 Task: Check the percentage active listings of gas furnace in the last 1 year.
Action: Mouse moved to (1035, 229)
Screenshot: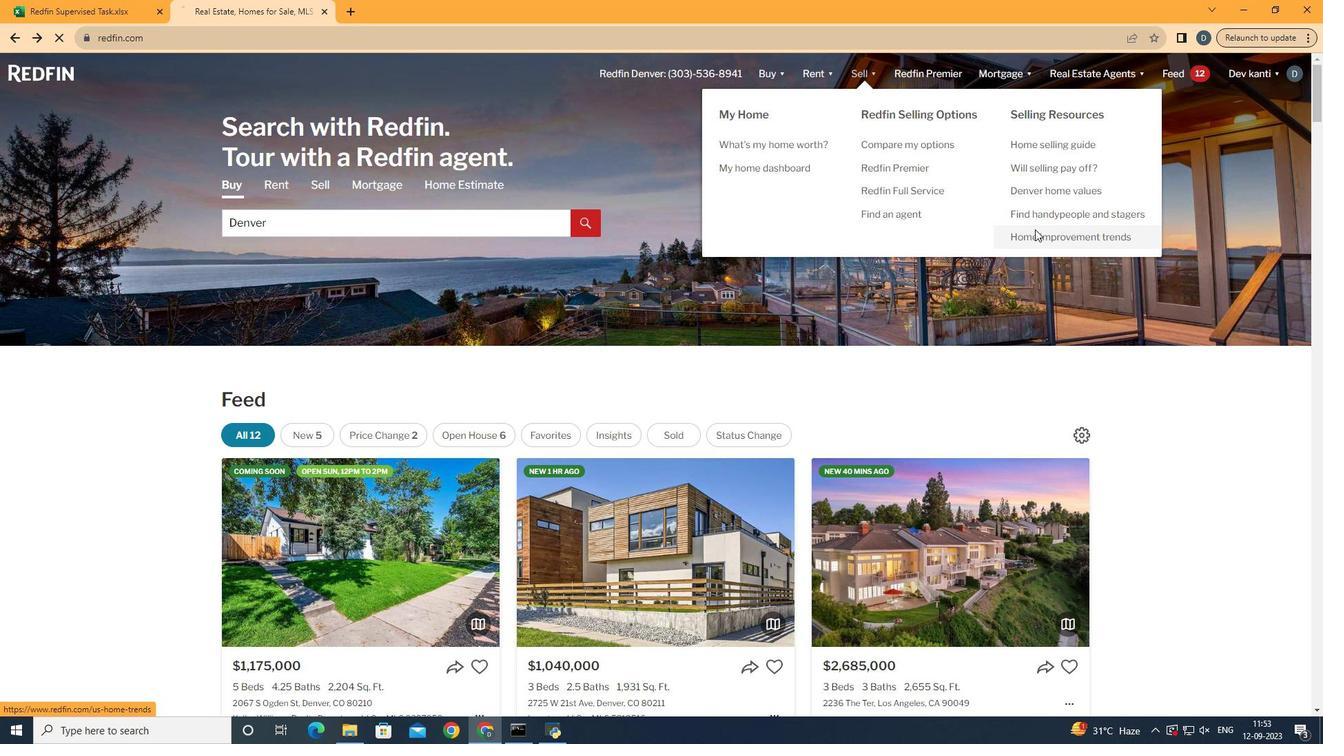 
Action: Mouse pressed left at (1035, 229)
Screenshot: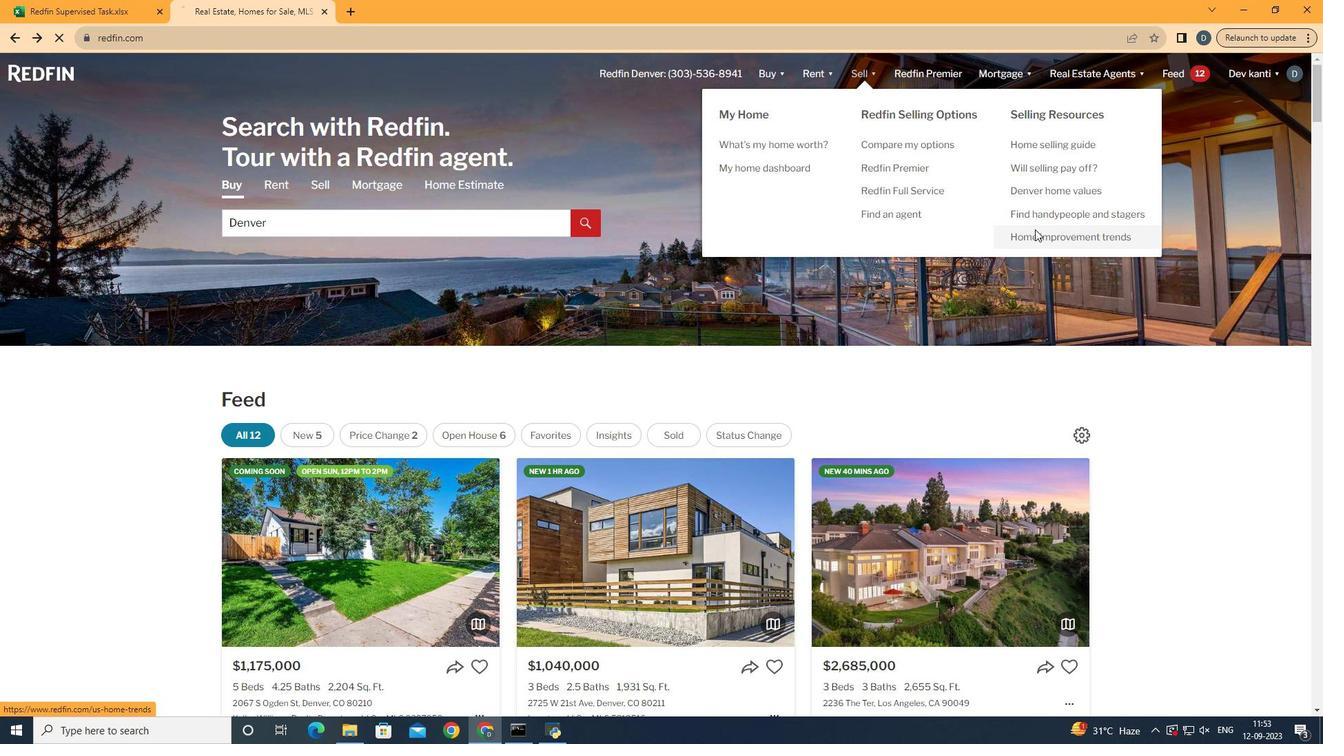 
Action: Mouse moved to (337, 266)
Screenshot: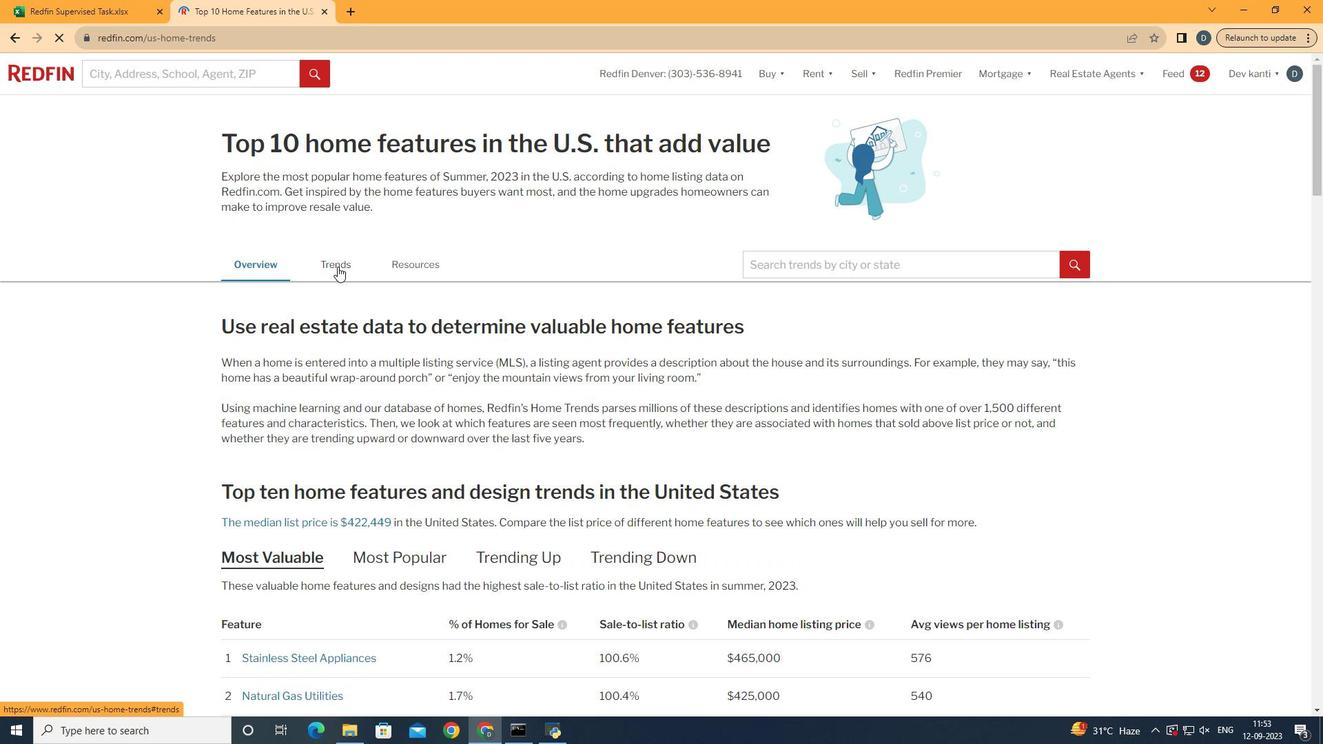 
Action: Mouse pressed left at (337, 266)
Screenshot: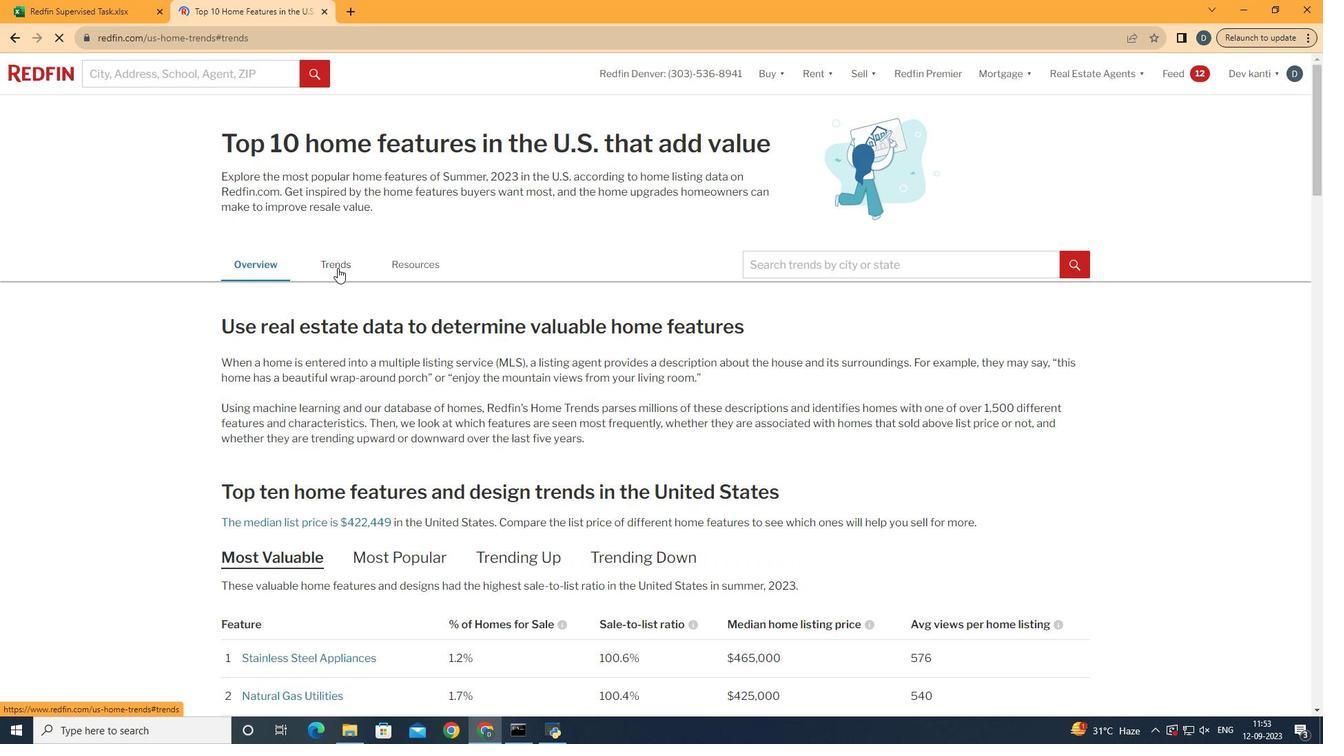
Action: Mouse moved to (561, 417)
Screenshot: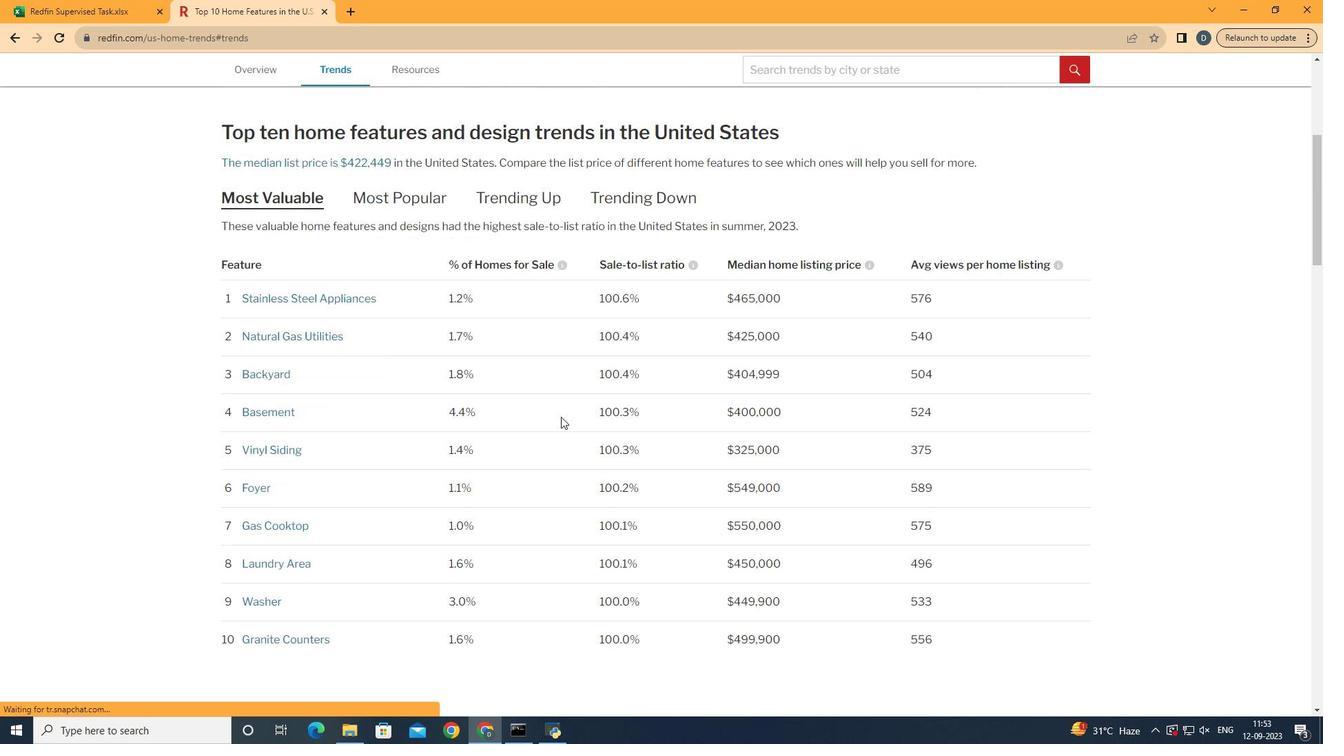 
Action: Mouse scrolled (561, 416) with delta (0, 0)
Screenshot: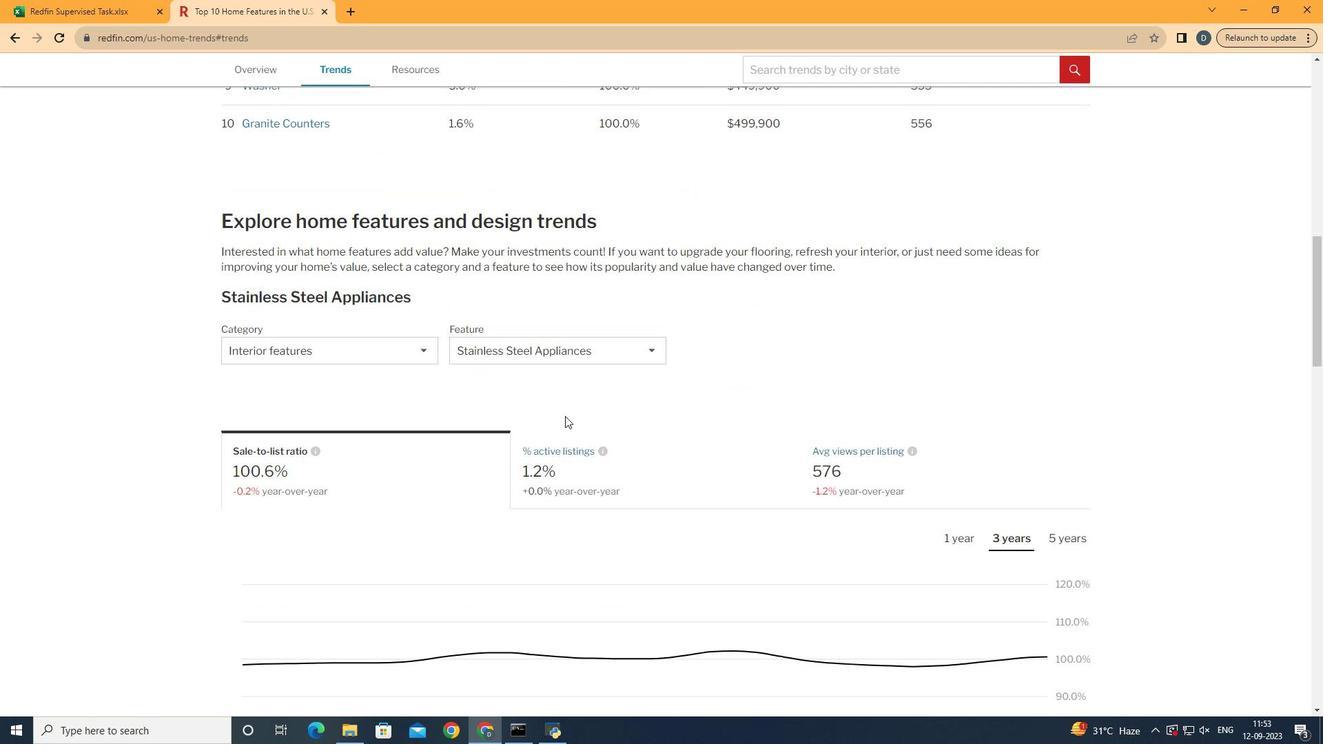 
Action: Mouse scrolled (561, 416) with delta (0, 0)
Screenshot: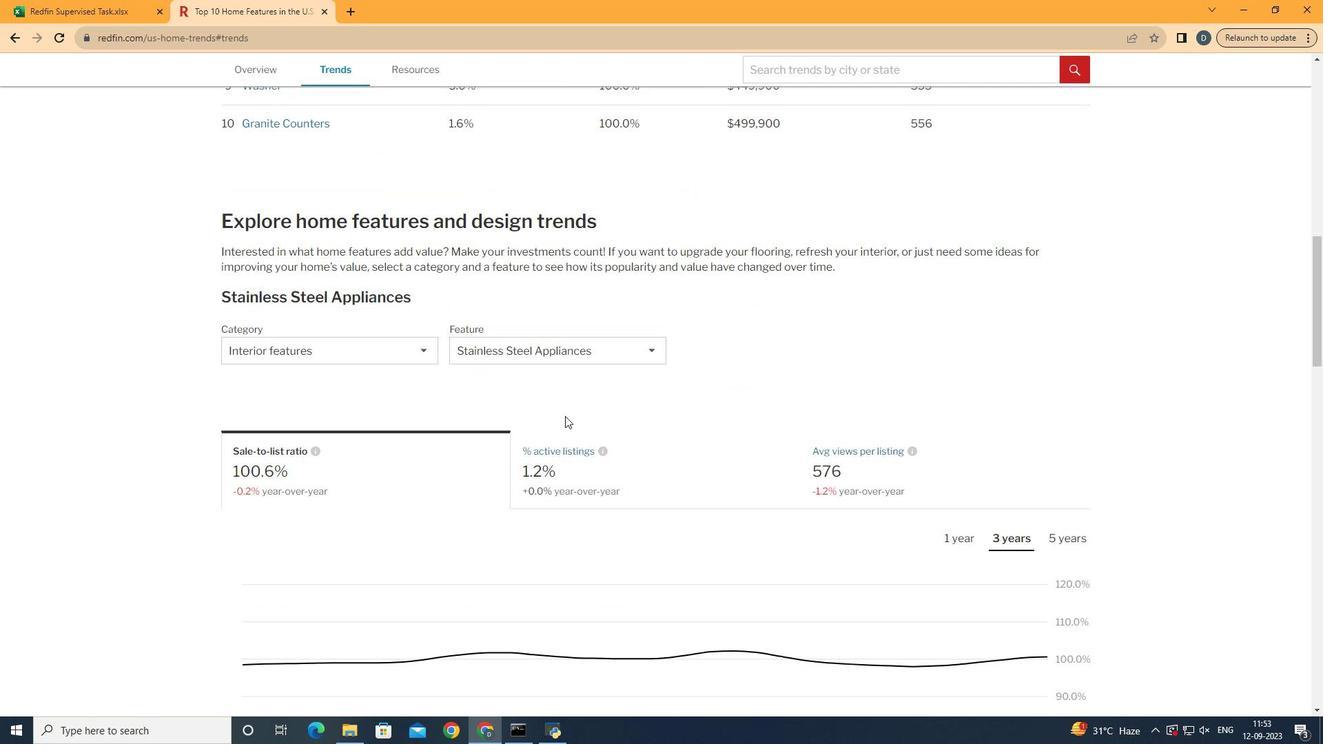 
Action: Mouse scrolled (561, 416) with delta (0, 0)
Screenshot: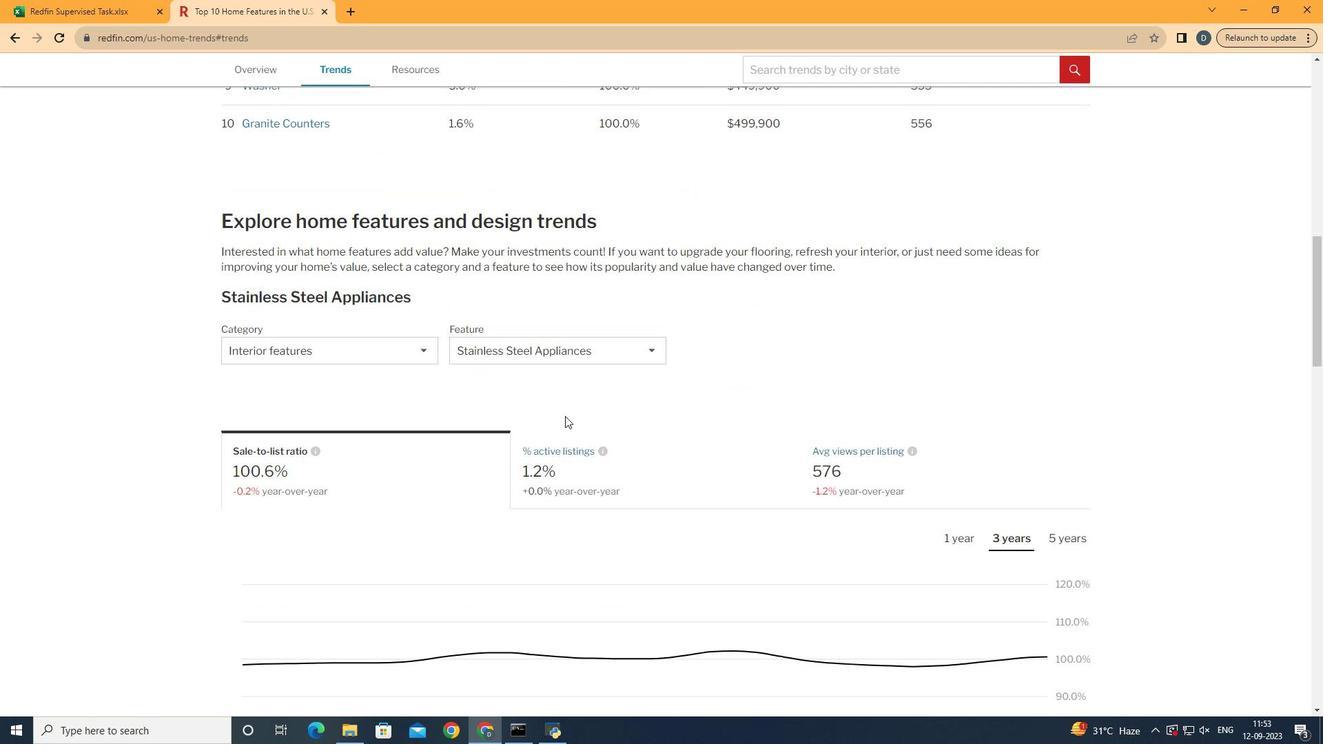 
Action: Mouse scrolled (561, 416) with delta (0, 0)
Screenshot: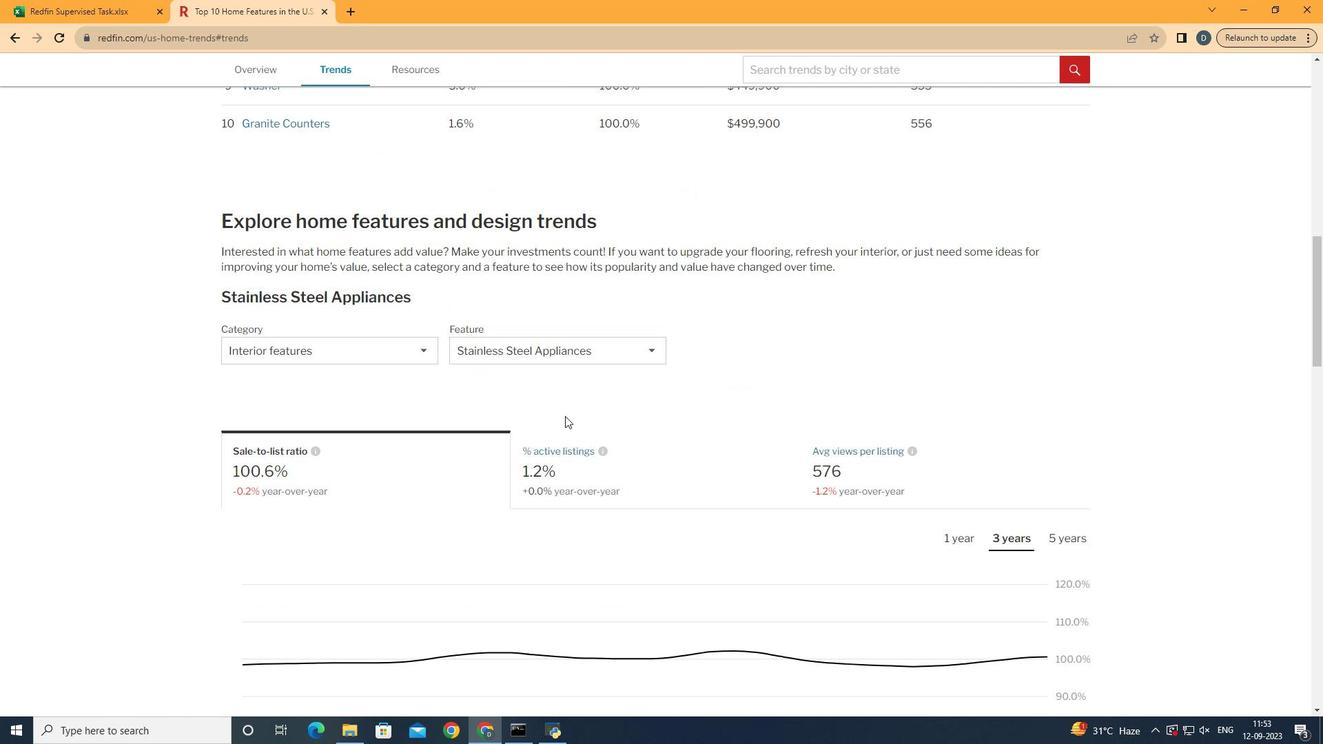 
Action: Mouse scrolled (561, 416) with delta (0, 0)
Screenshot: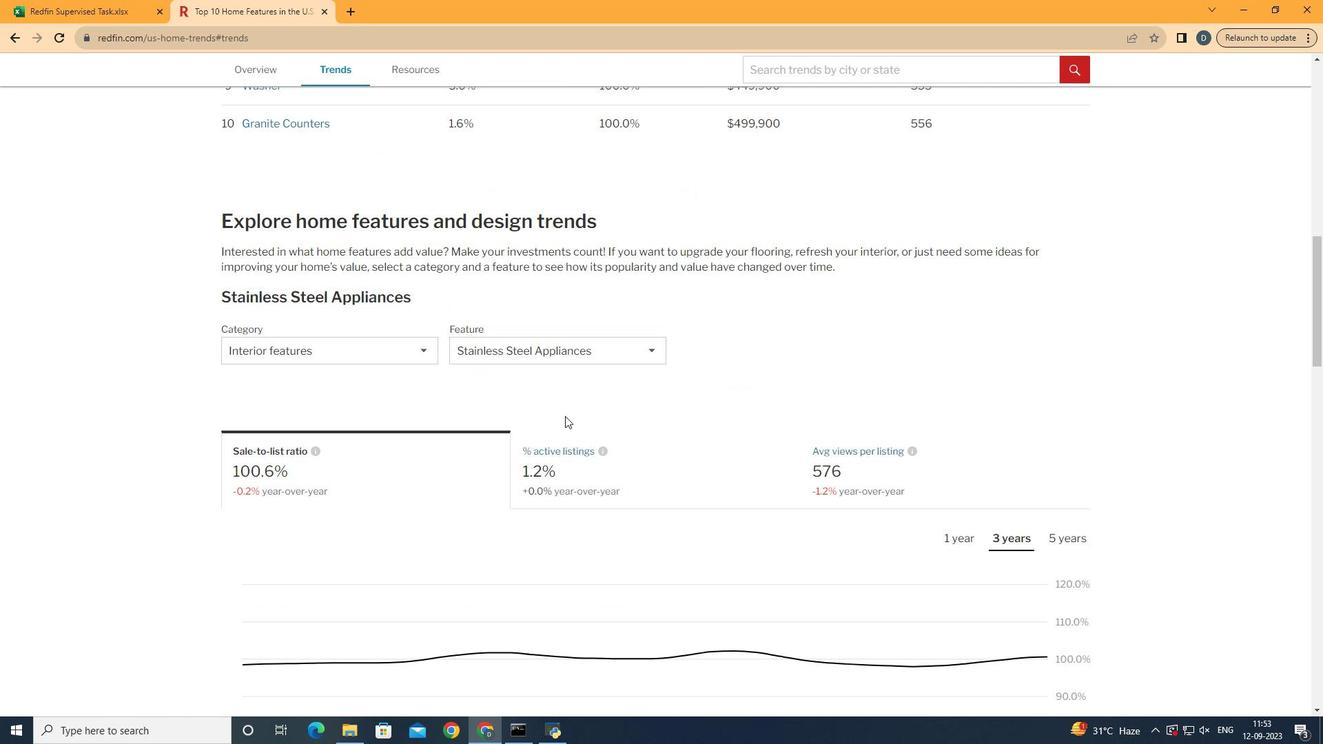 
Action: Mouse moved to (561, 417)
Screenshot: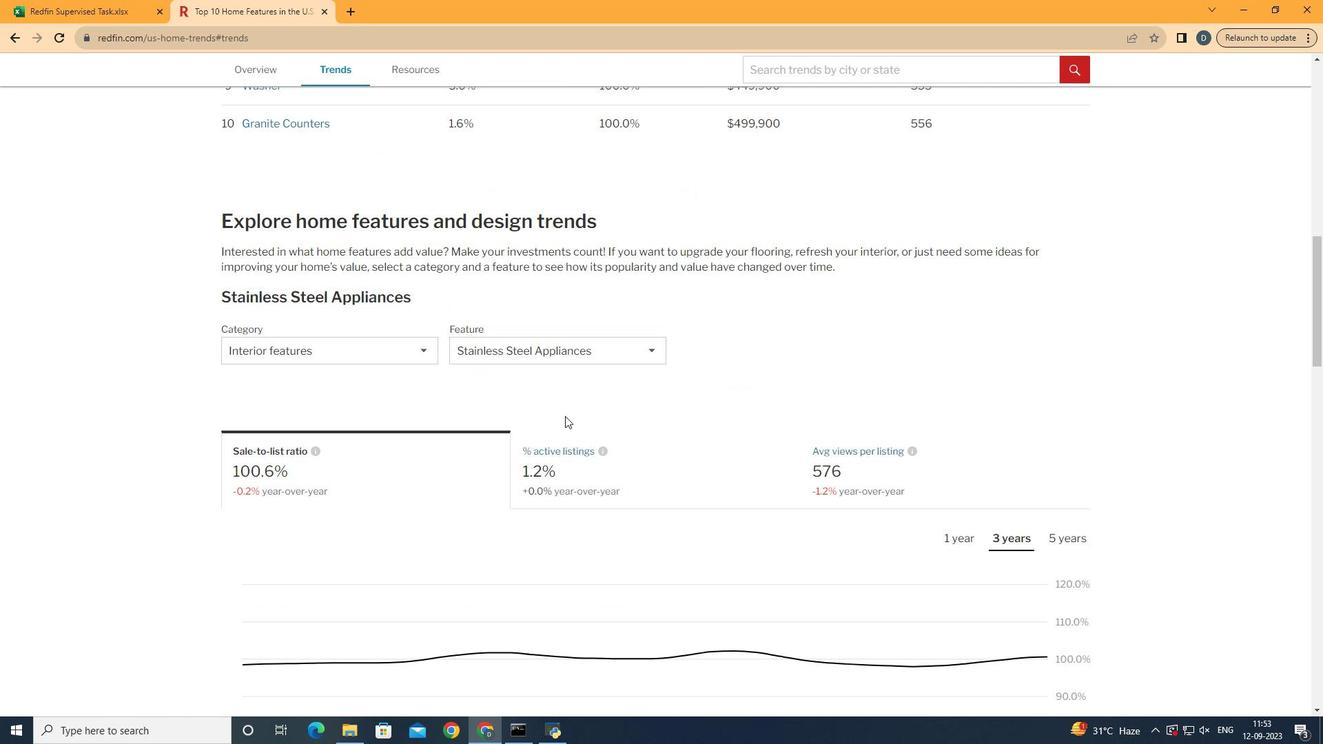 
Action: Mouse scrolled (561, 416) with delta (0, 0)
Screenshot: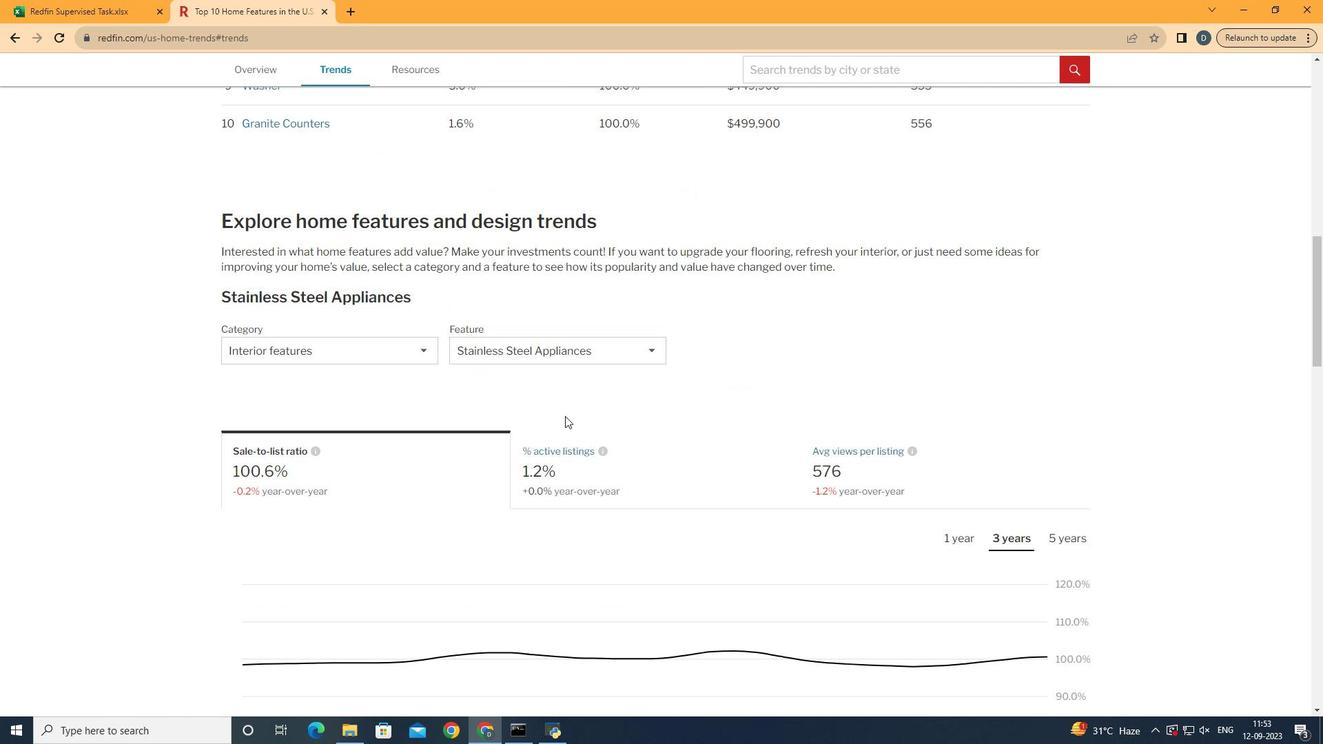 
Action: Mouse moved to (563, 417)
Screenshot: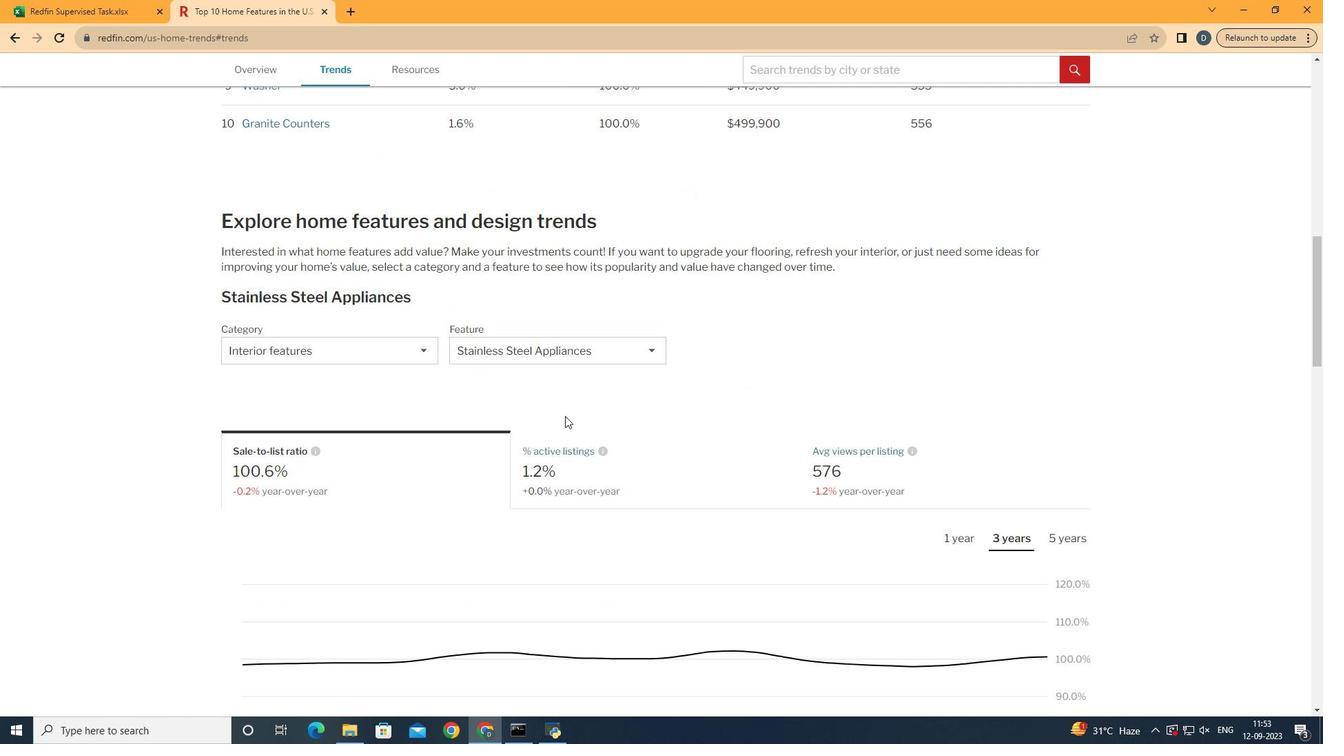 
Action: Mouse scrolled (563, 416) with delta (0, 0)
Screenshot: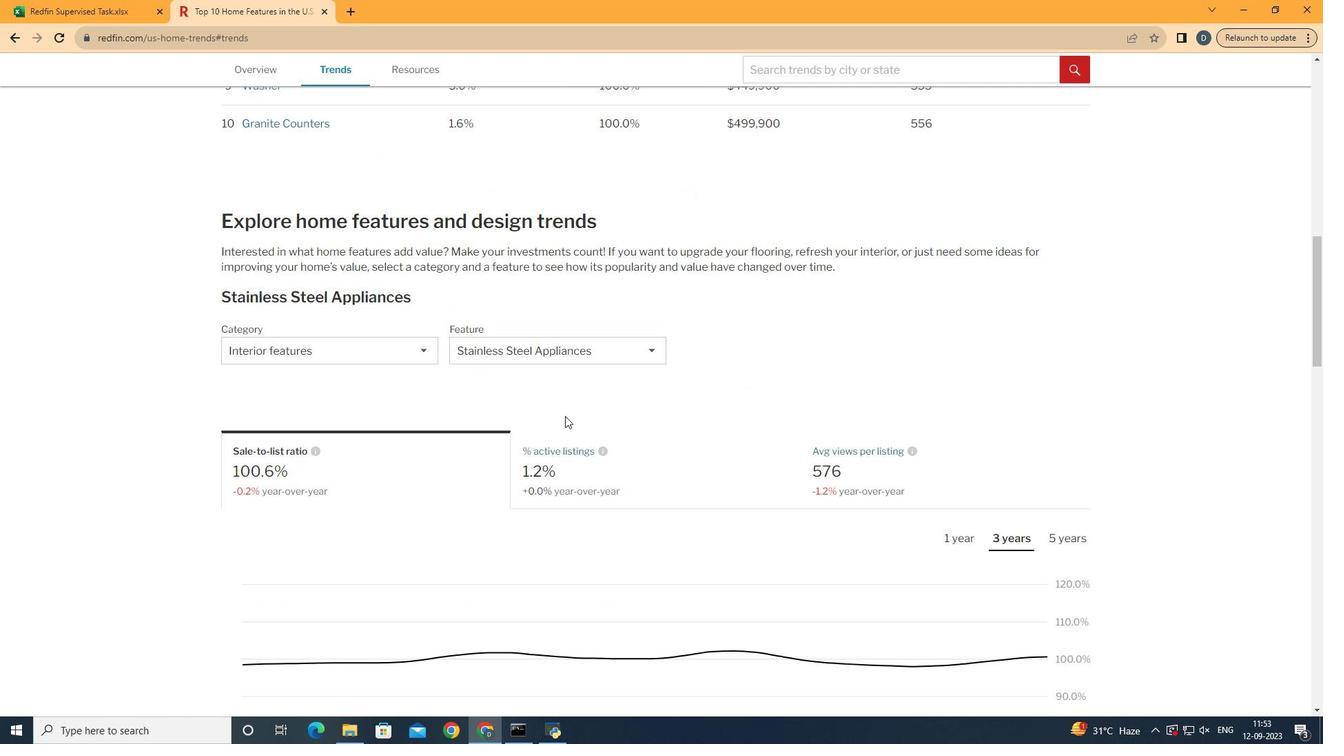 
Action: Mouse moved to (565, 416)
Screenshot: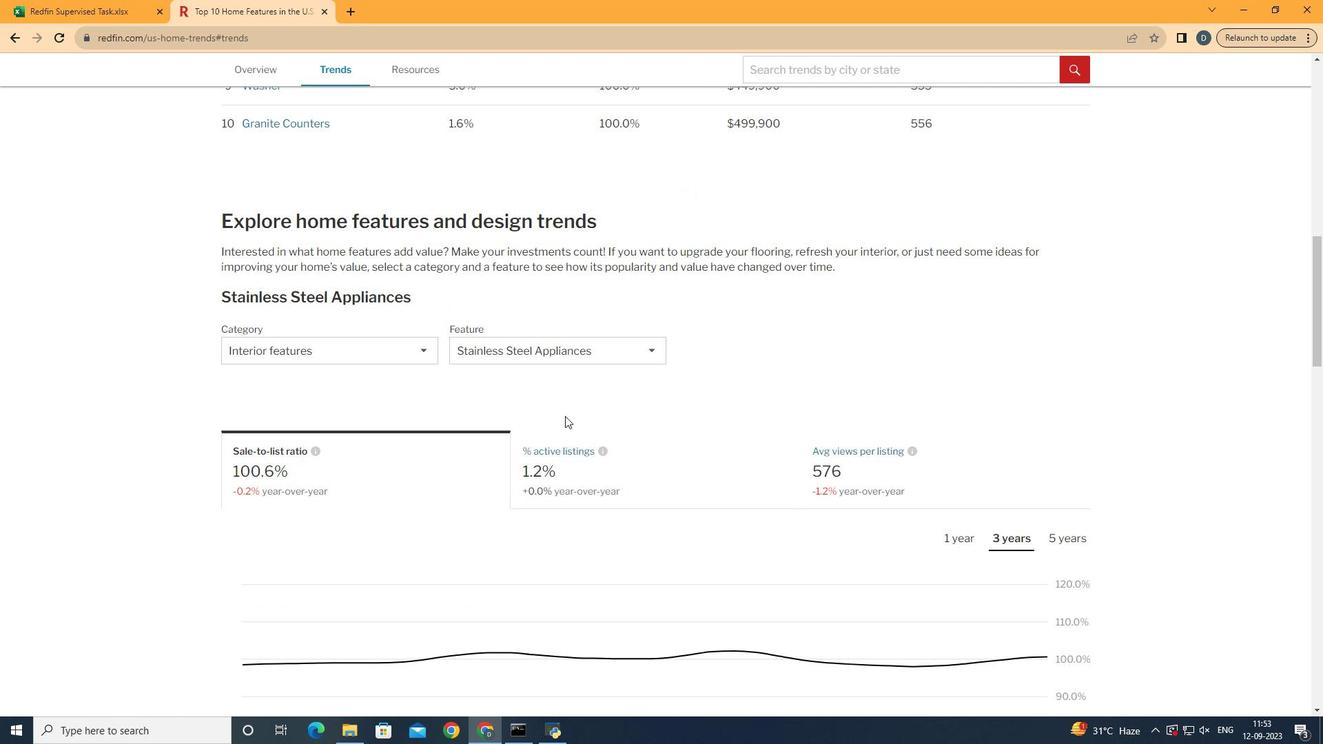 
Action: Mouse scrolled (565, 415) with delta (0, 0)
Screenshot: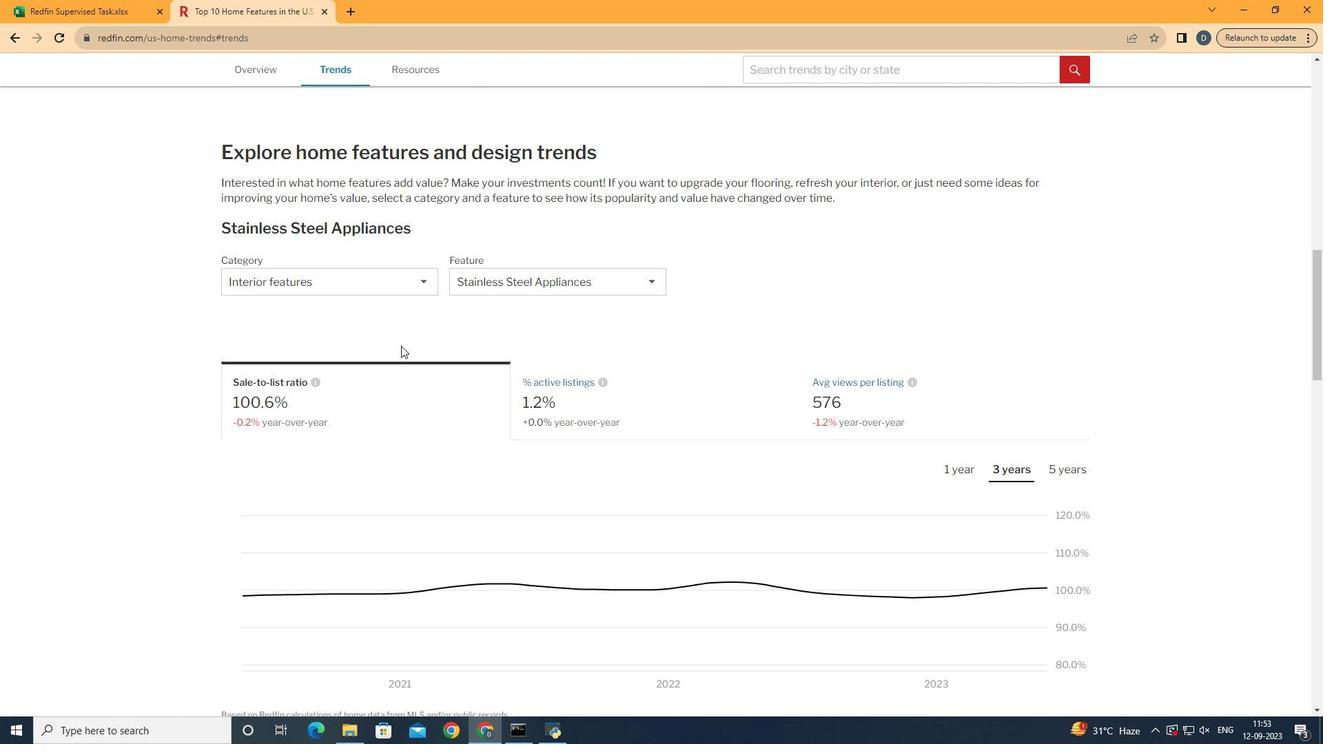 
Action: Mouse moved to (366, 270)
Screenshot: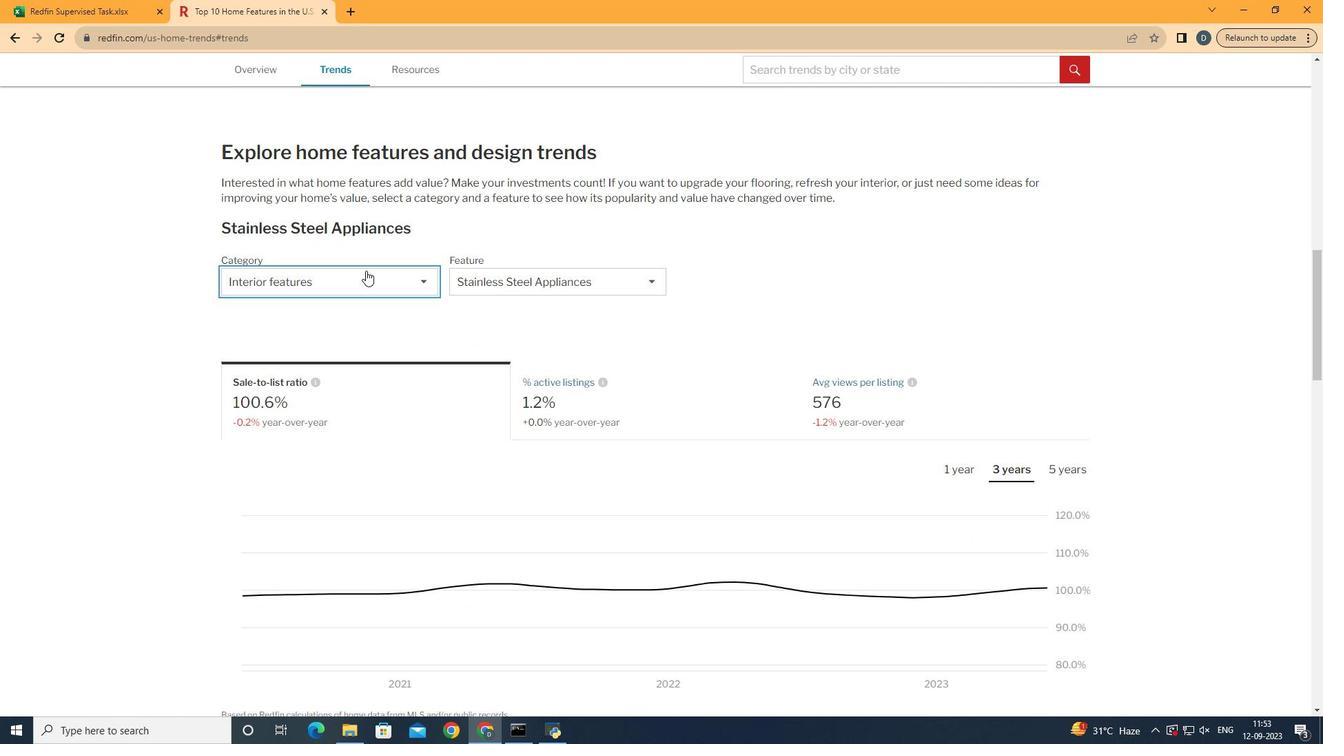 
Action: Mouse pressed left at (366, 270)
Screenshot: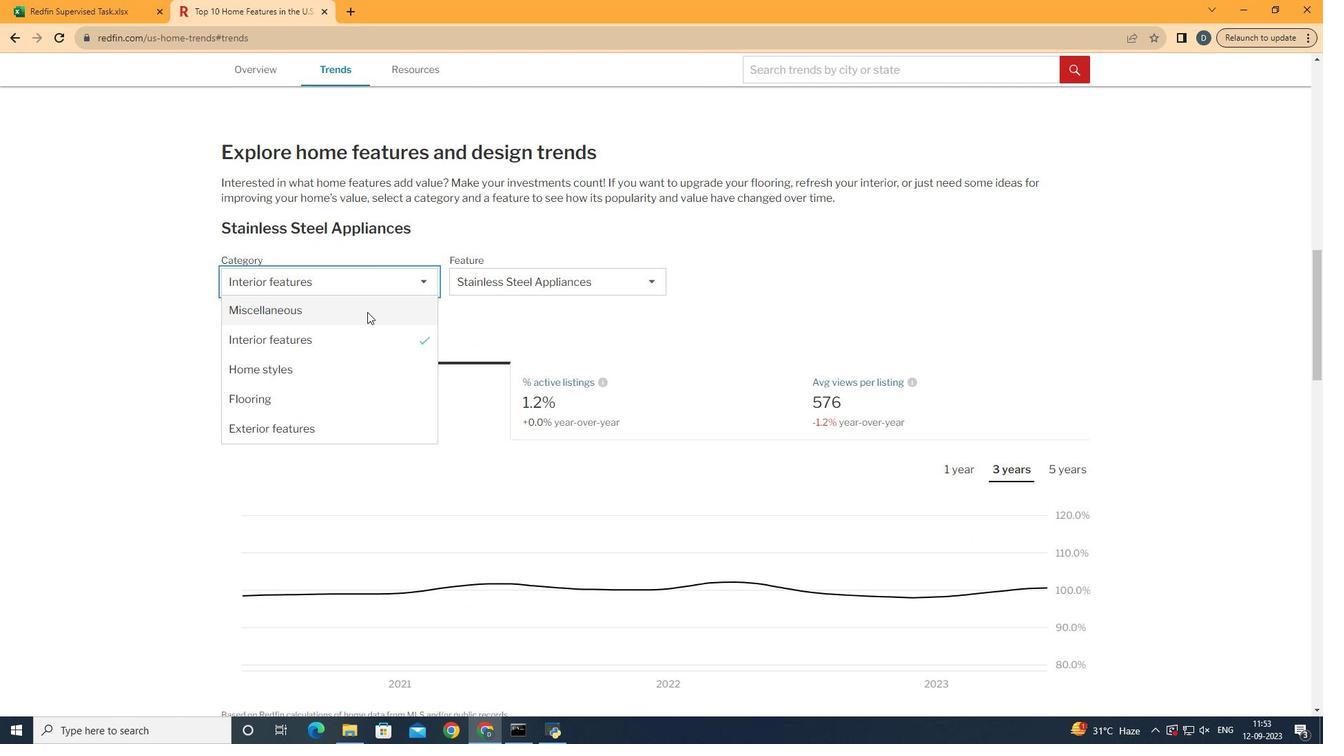 
Action: Mouse moved to (368, 327)
Screenshot: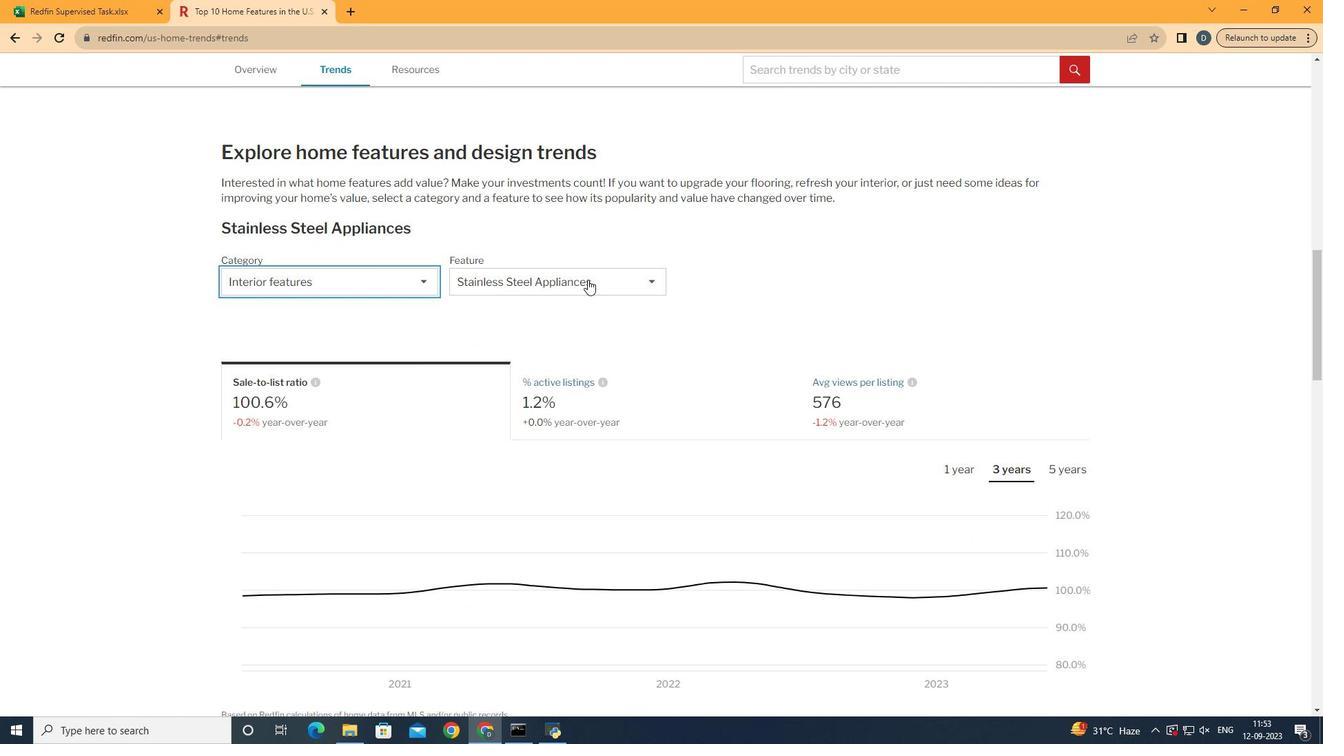 
Action: Mouse pressed left at (368, 327)
Screenshot: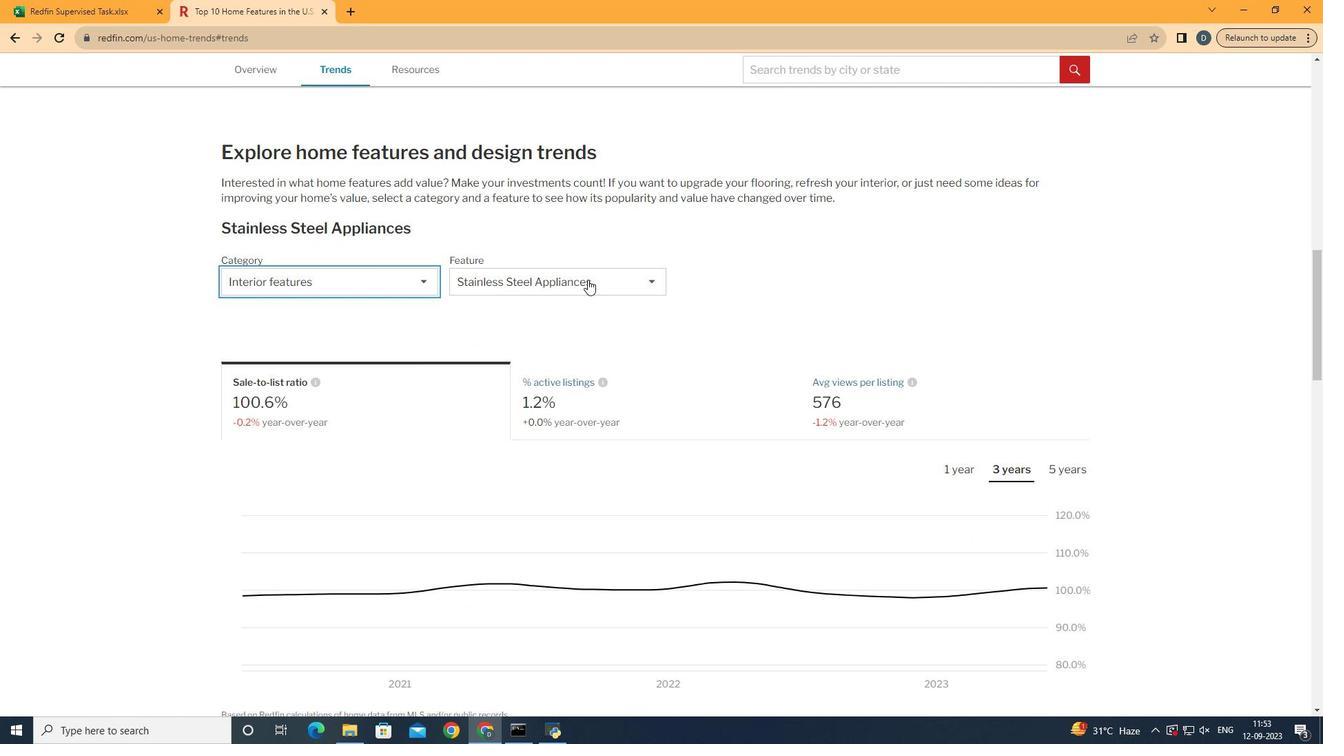 
Action: Mouse moved to (601, 277)
Screenshot: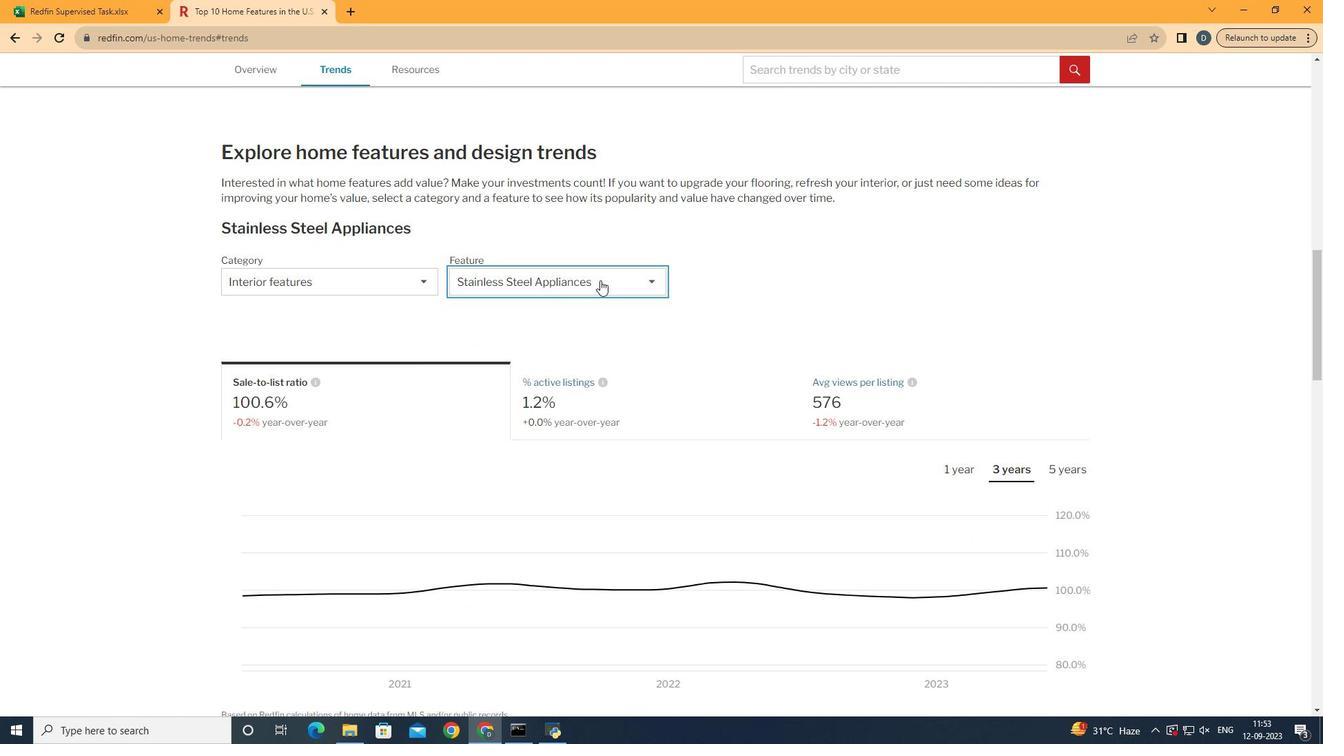 
Action: Mouse pressed left at (601, 277)
Screenshot: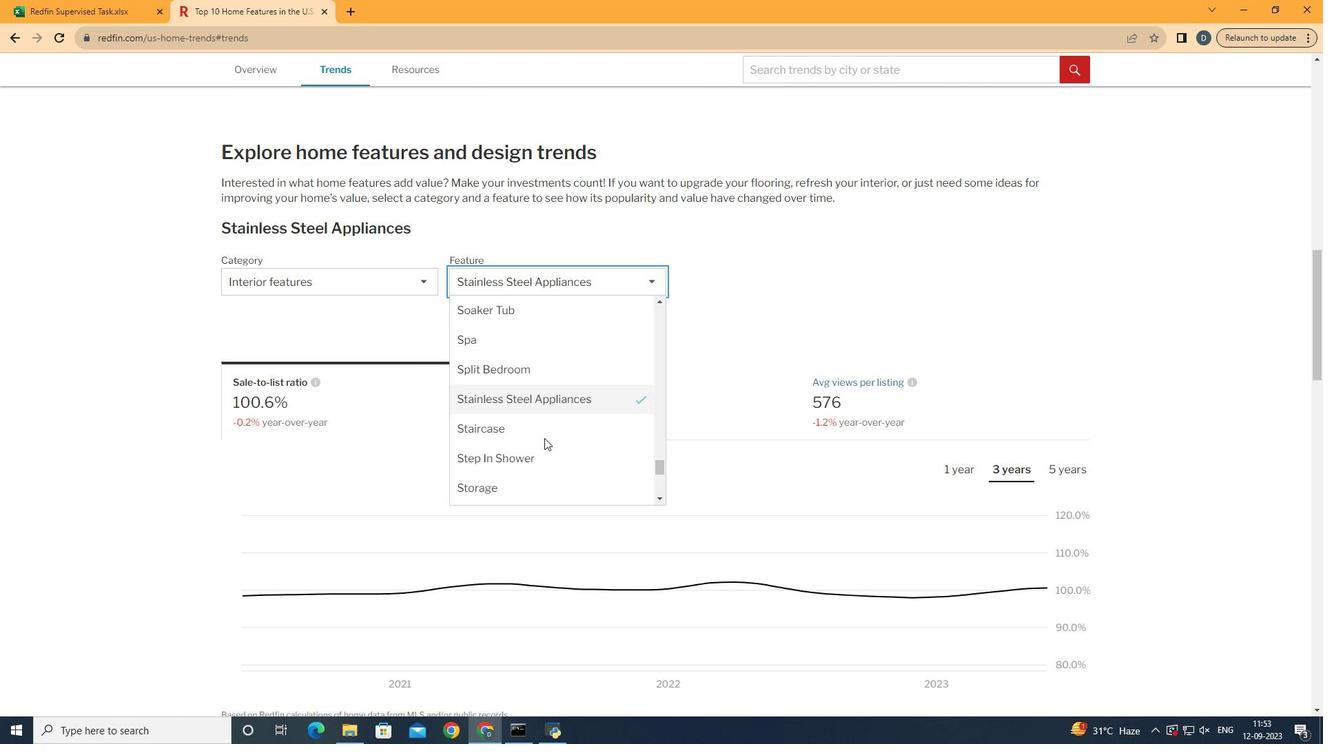 
Action: Mouse moved to (550, 447)
Screenshot: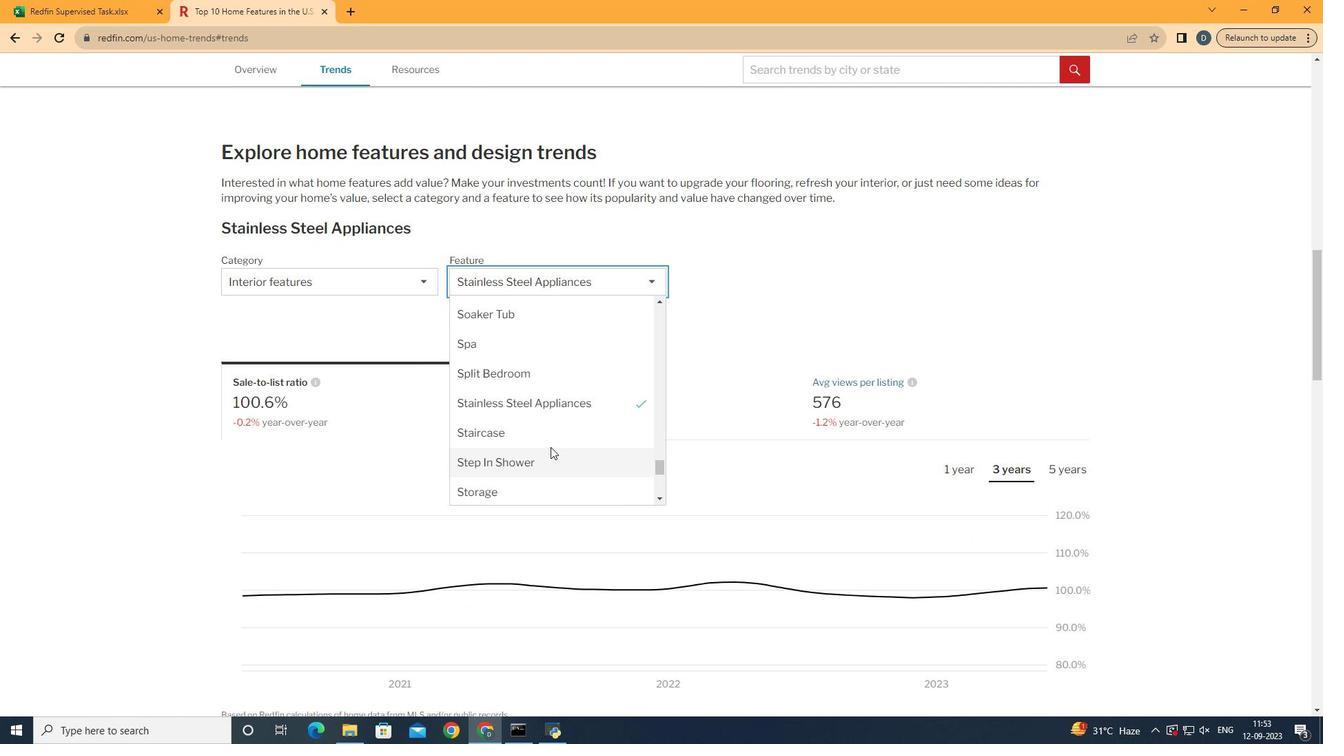 
Action: Mouse scrolled (550, 448) with delta (0, 0)
Screenshot: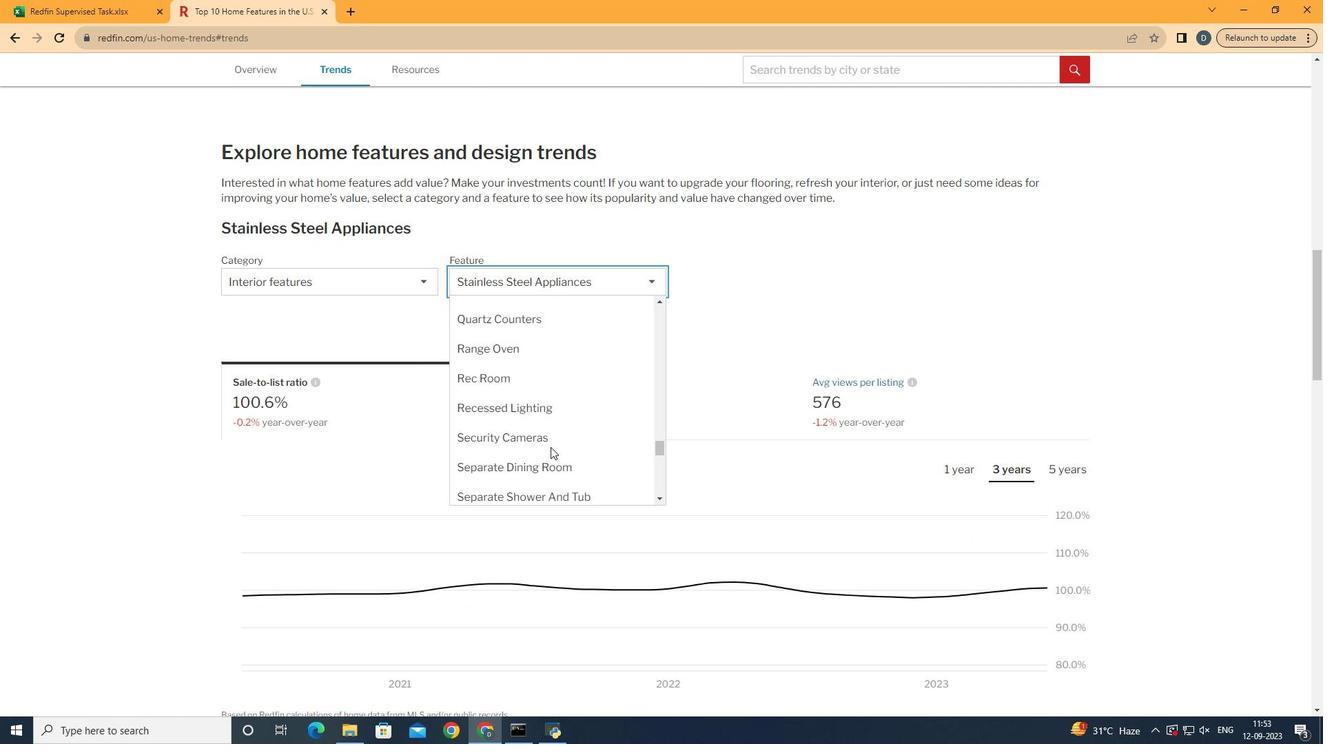 
Action: Mouse scrolled (550, 448) with delta (0, 0)
Screenshot: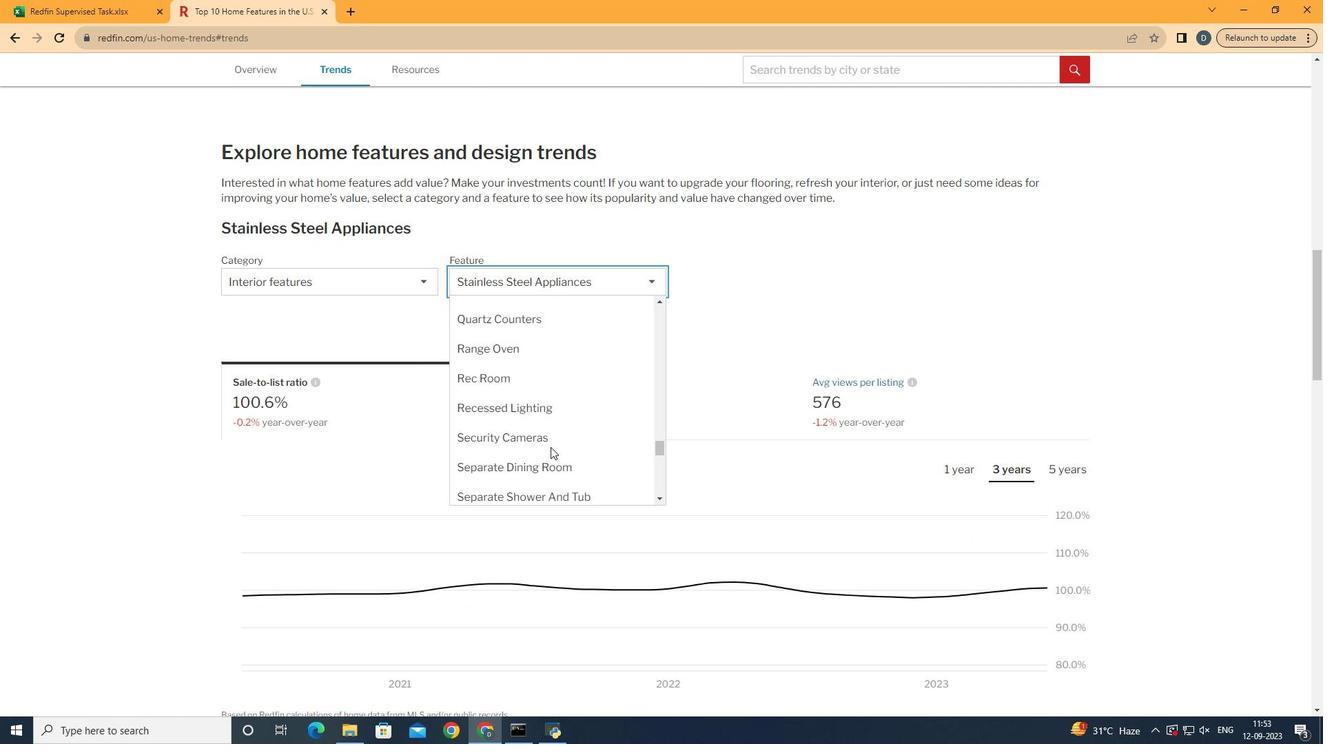 
Action: Mouse scrolled (550, 448) with delta (0, 0)
Screenshot: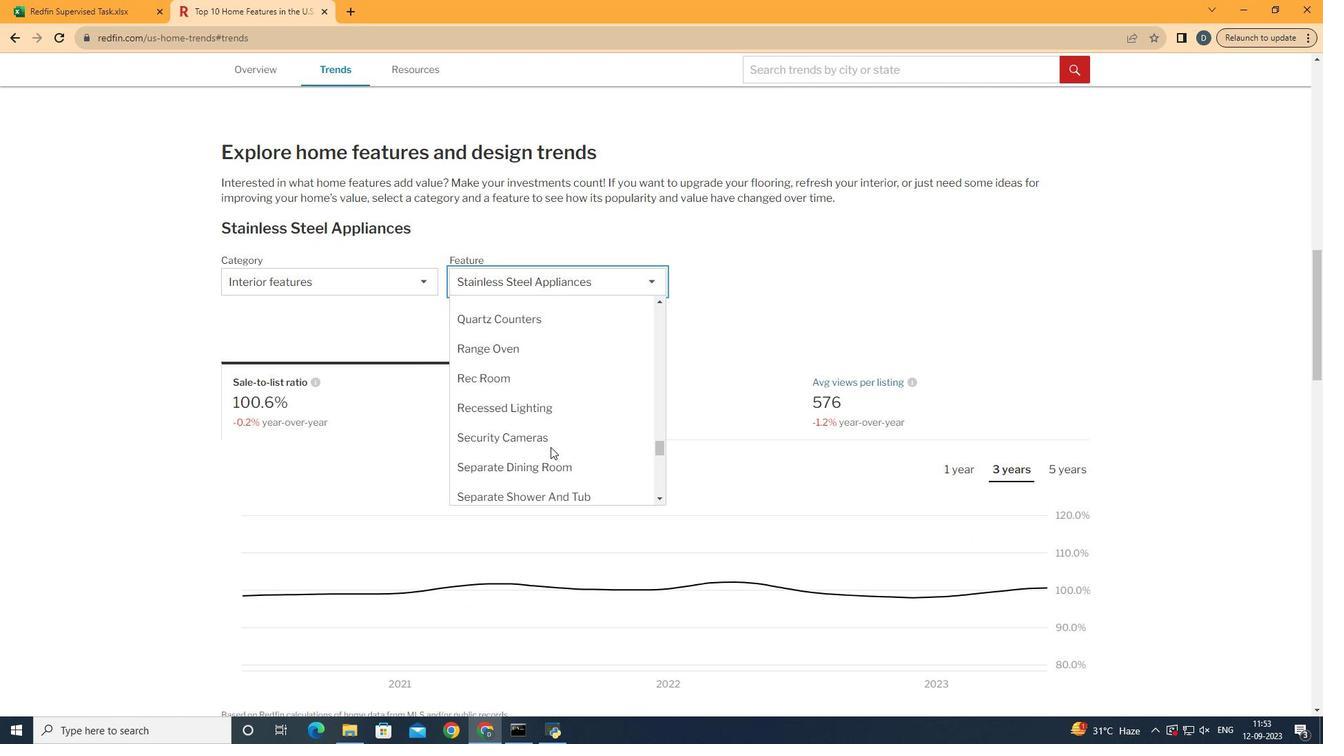 
Action: Mouse scrolled (550, 448) with delta (0, 0)
Screenshot: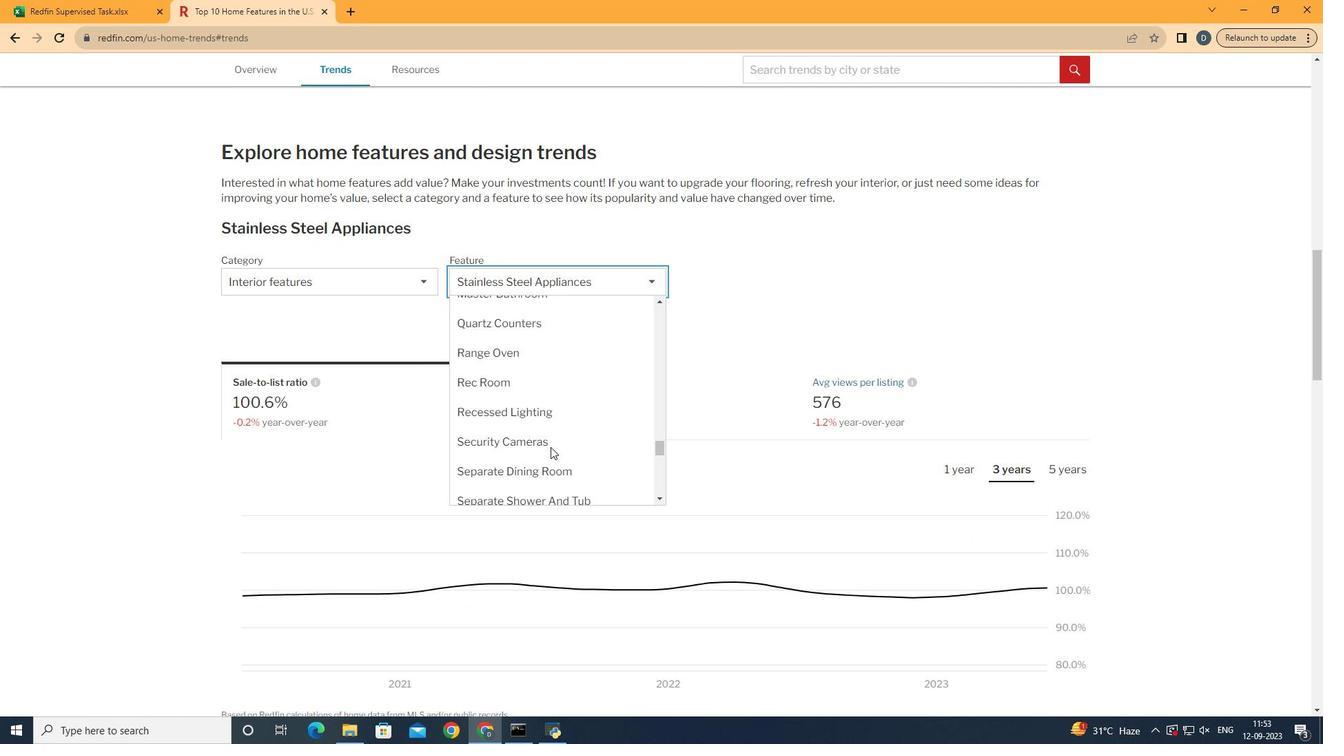 
Action: Mouse scrolled (550, 448) with delta (0, 0)
Screenshot: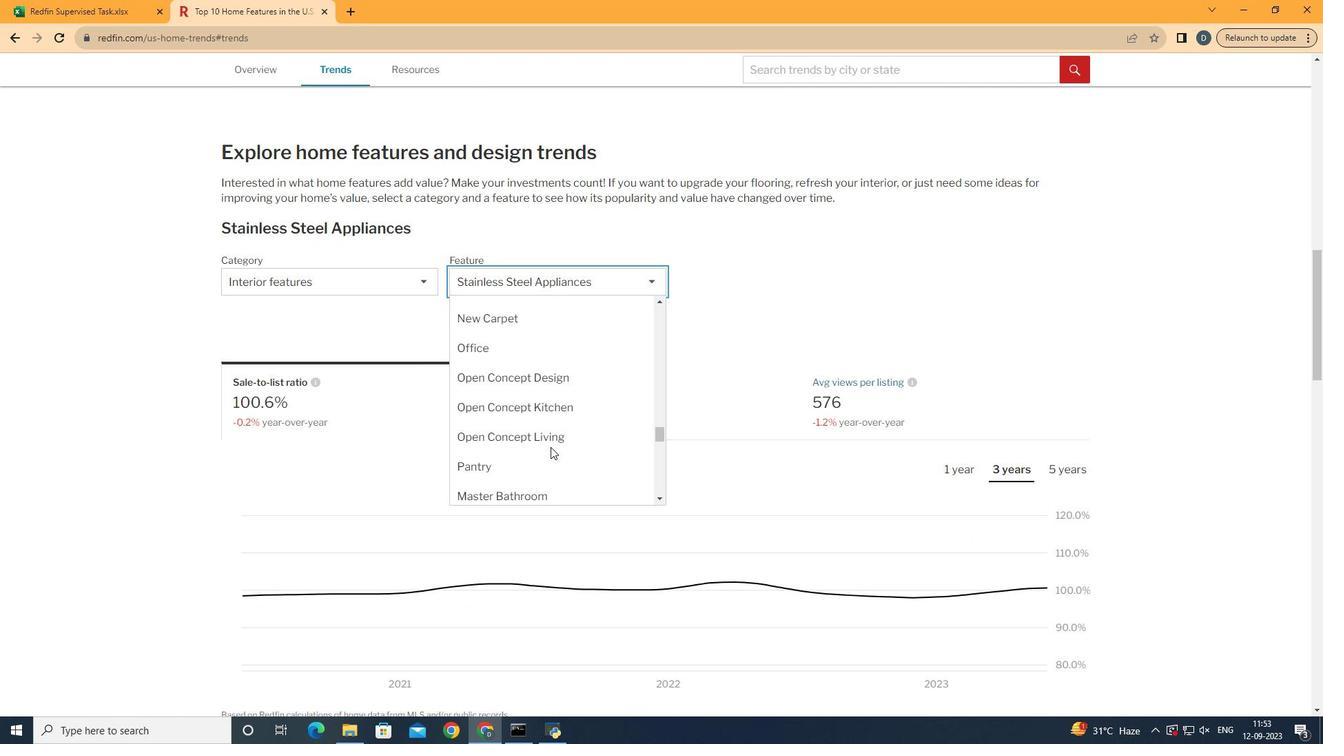 
Action: Mouse scrolled (550, 448) with delta (0, 0)
Screenshot: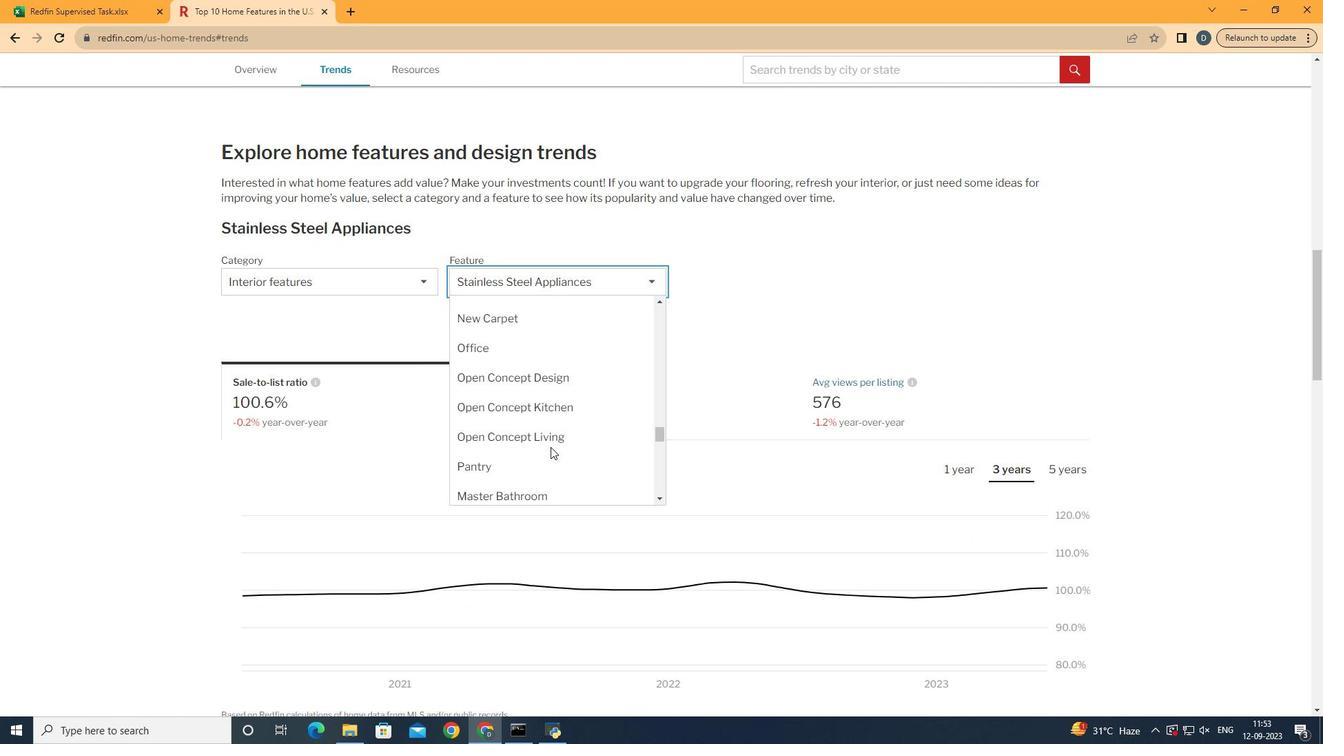 
Action: Mouse scrolled (550, 448) with delta (0, 0)
Screenshot: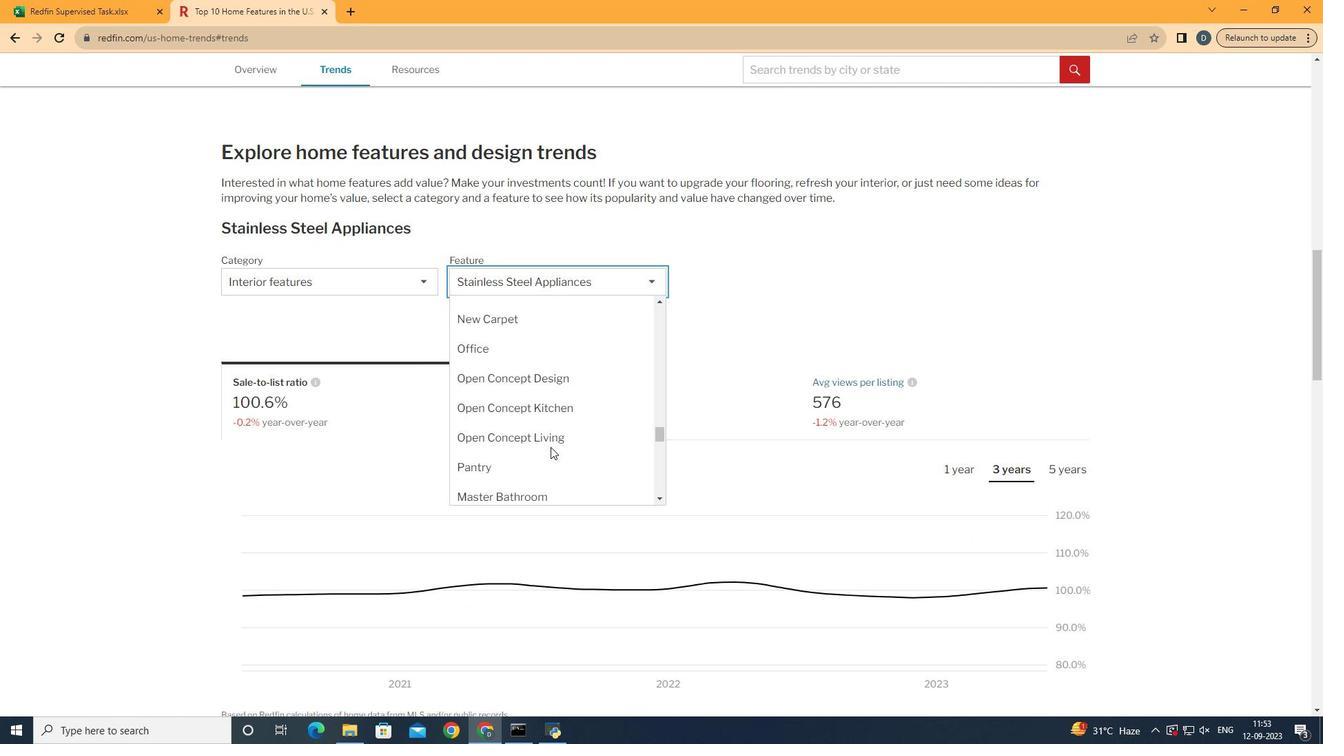 
Action: Mouse scrolled (550, 448) with delta (0, 0)
Screenshot: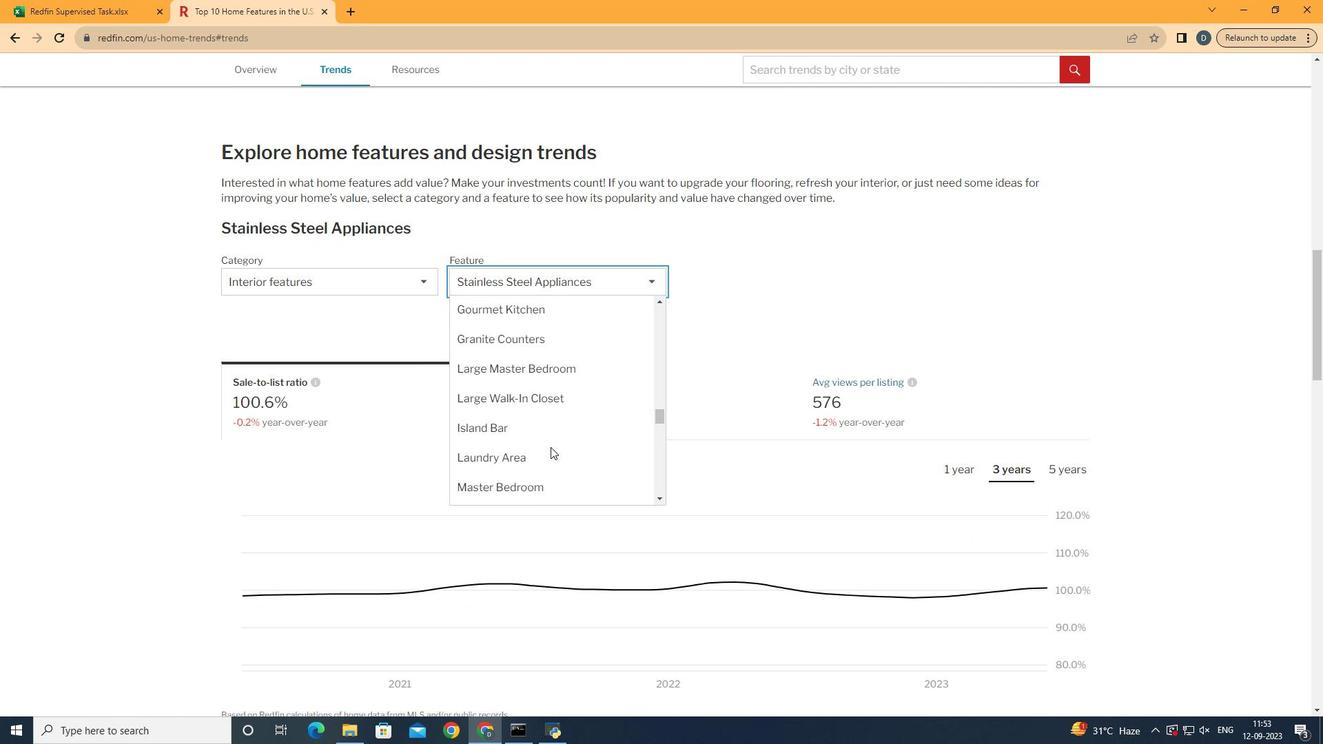 
Action: Mouse scrolled (550, 448) with delta (0, 0)
Screenshot: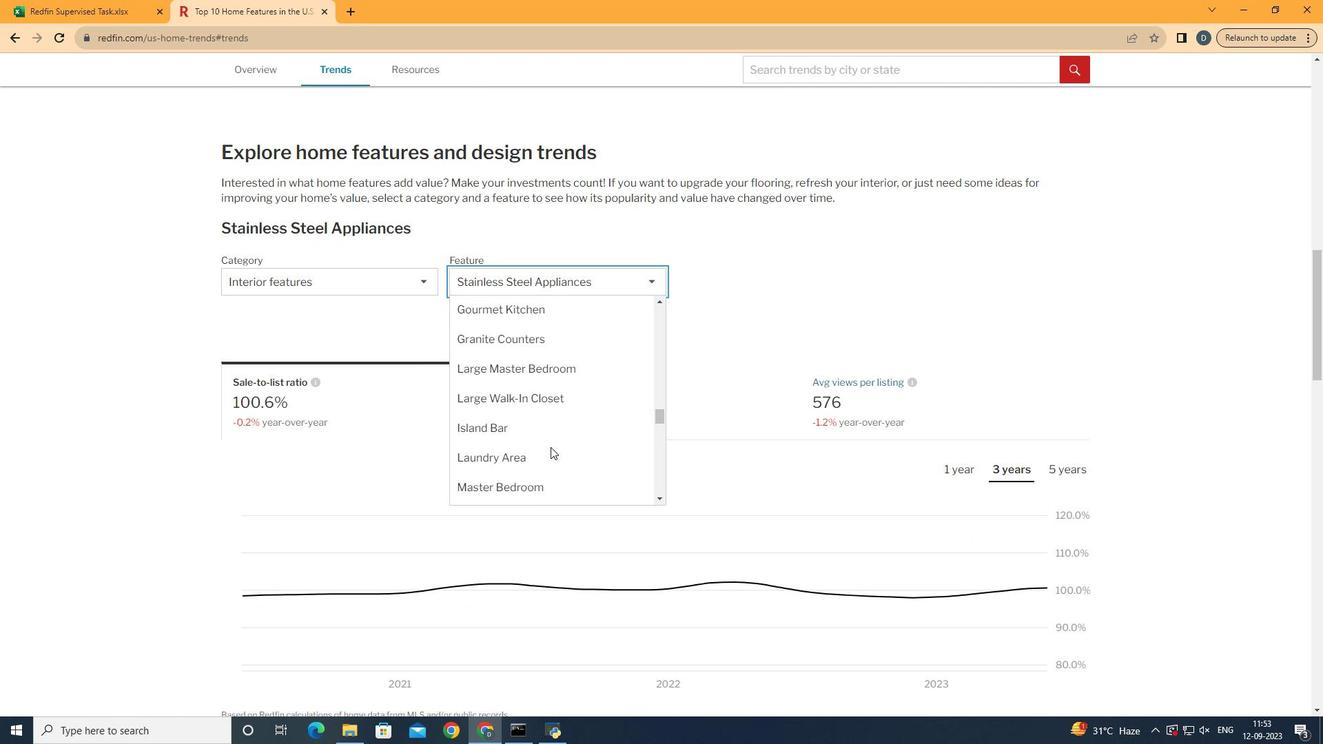 
Action: Mouse scrolled (550, 448) with delta (0, 0)
Screenshot: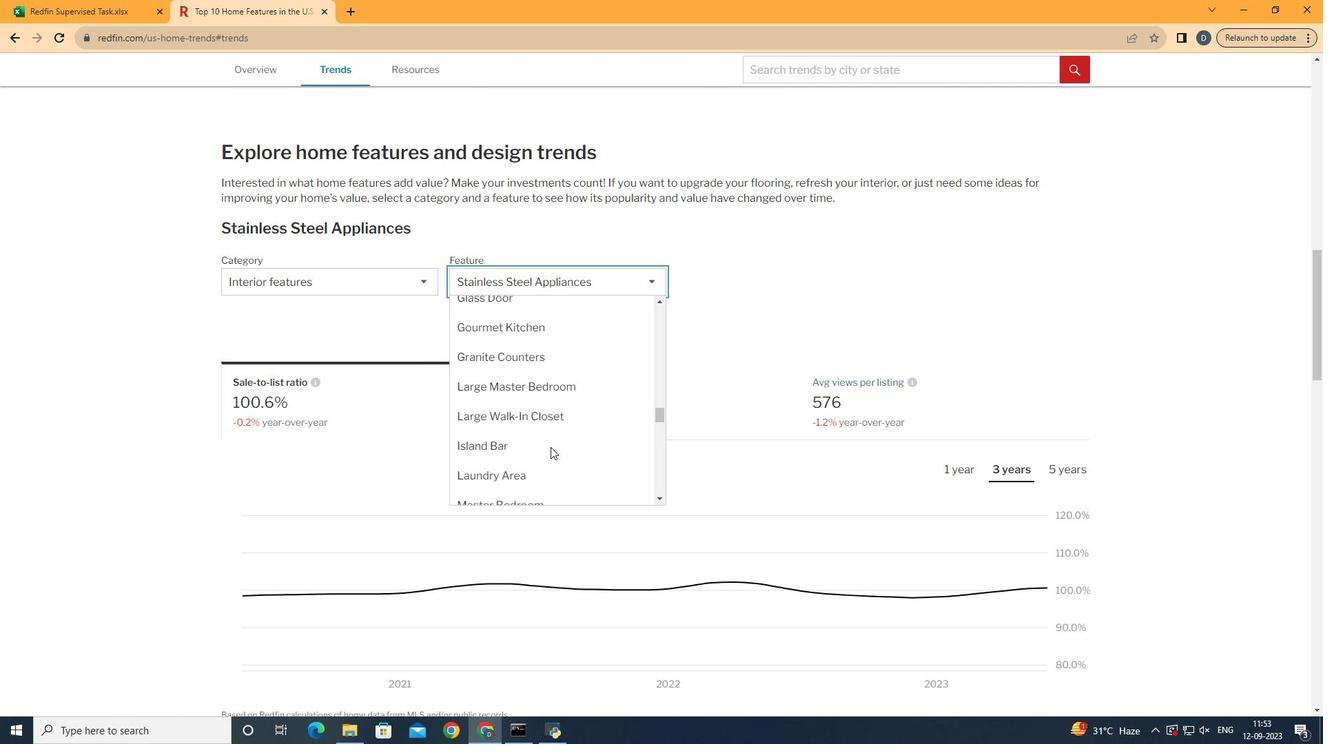 
Action: Mouse moved to (550, 447)
Screenshot: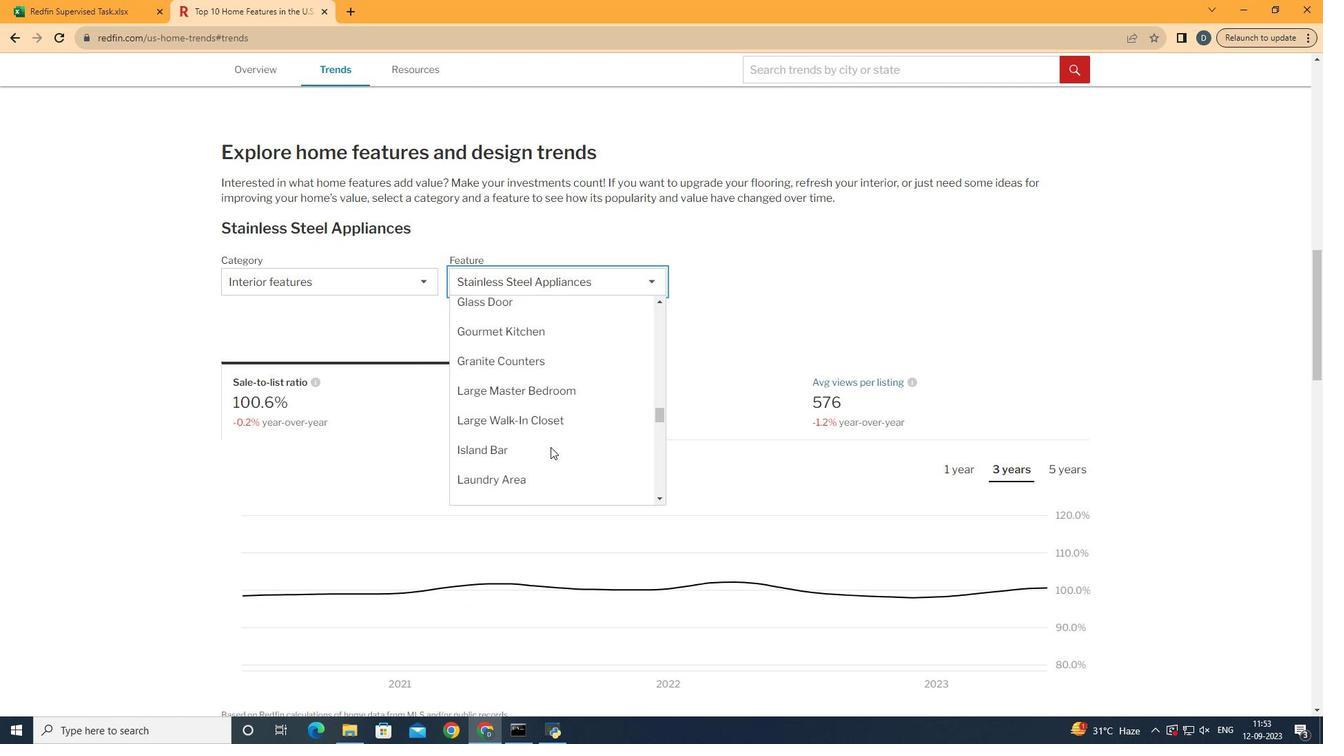 
Action: Mouse scrolled (550, 448) with delta (0, 0)
Screenshot: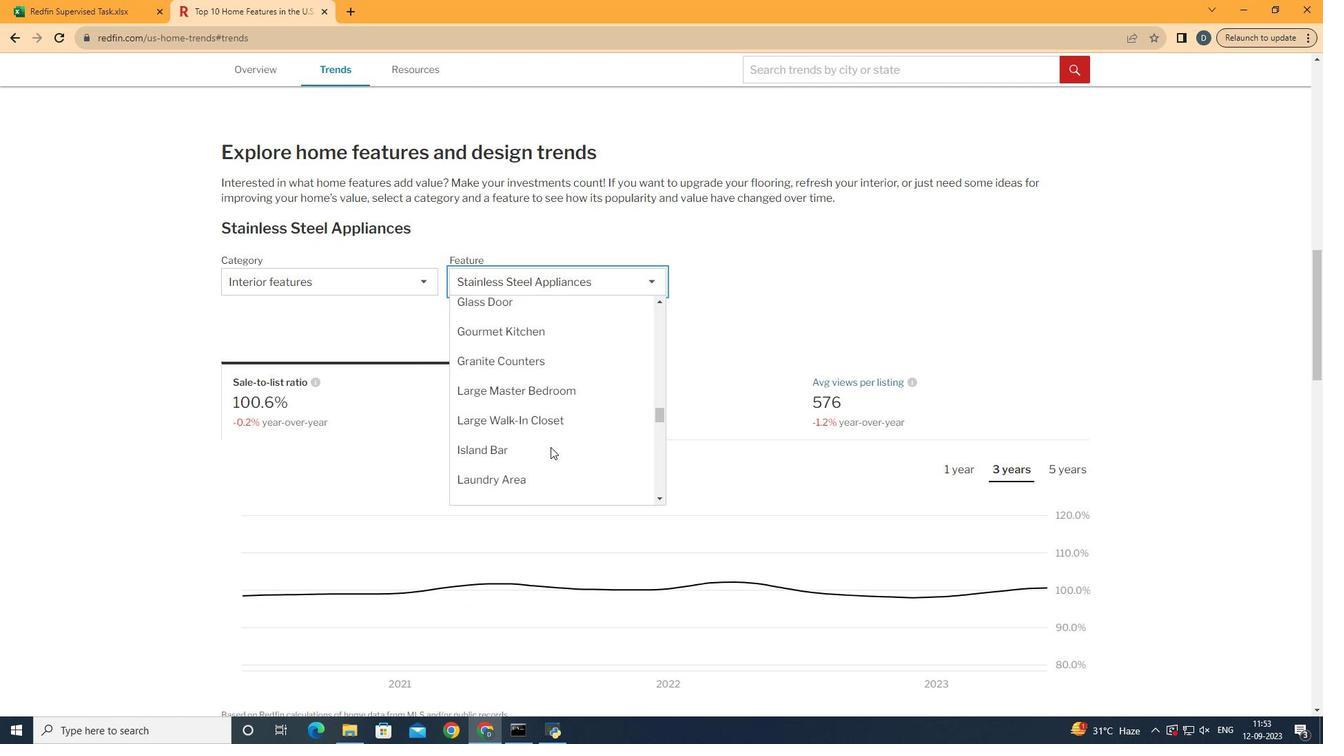 
Action: Mouse scrolled (550, 448) with delta (0, 0)
Screenshot: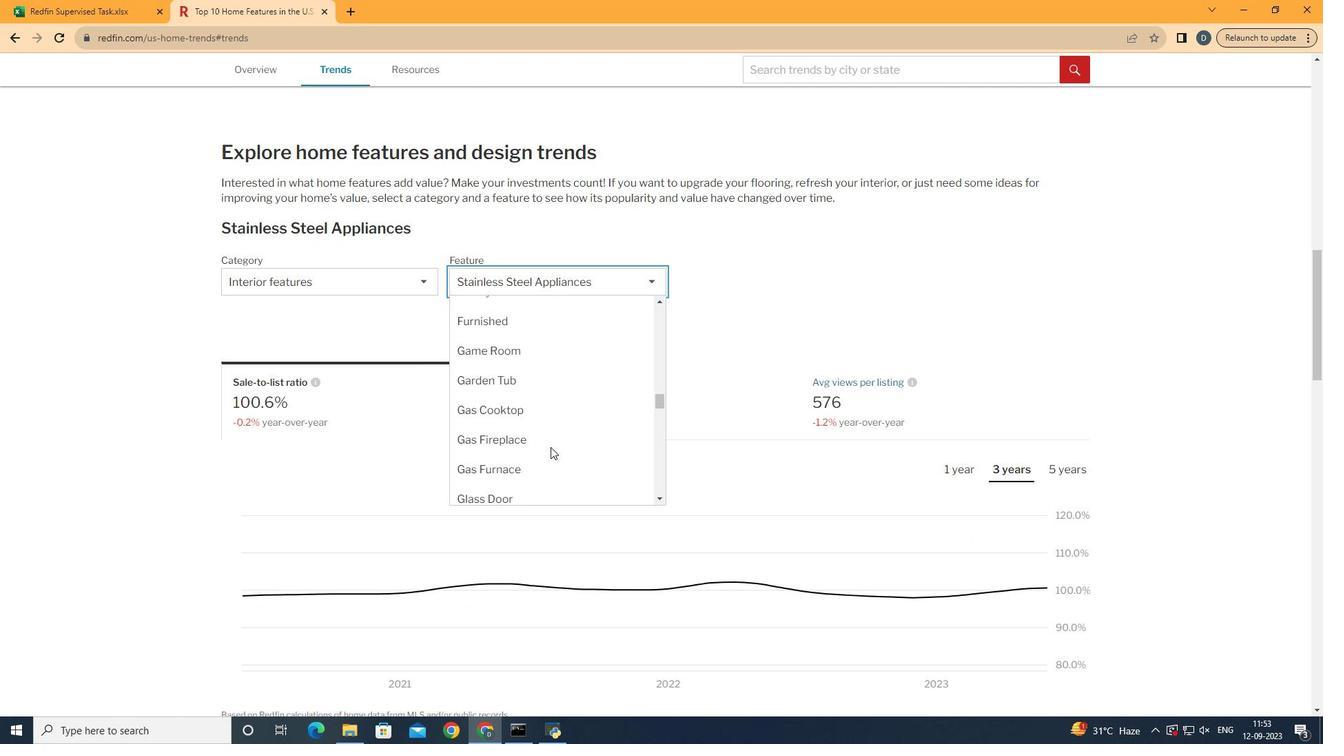 
Action: Mouse scrolled (550, 448) with delta (0, 0)
Screenshot: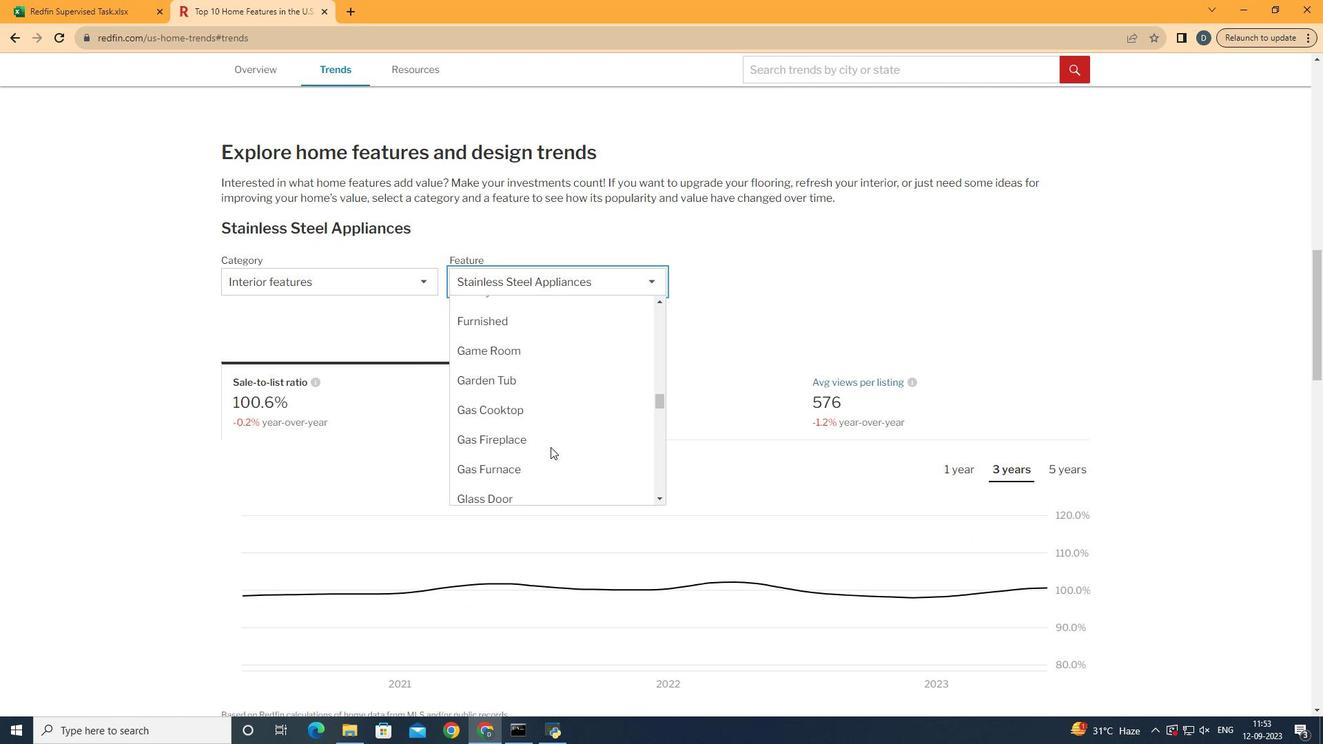 
Action: Mouse scrolled (550, 448) with delta (0, 0)
Screenshot: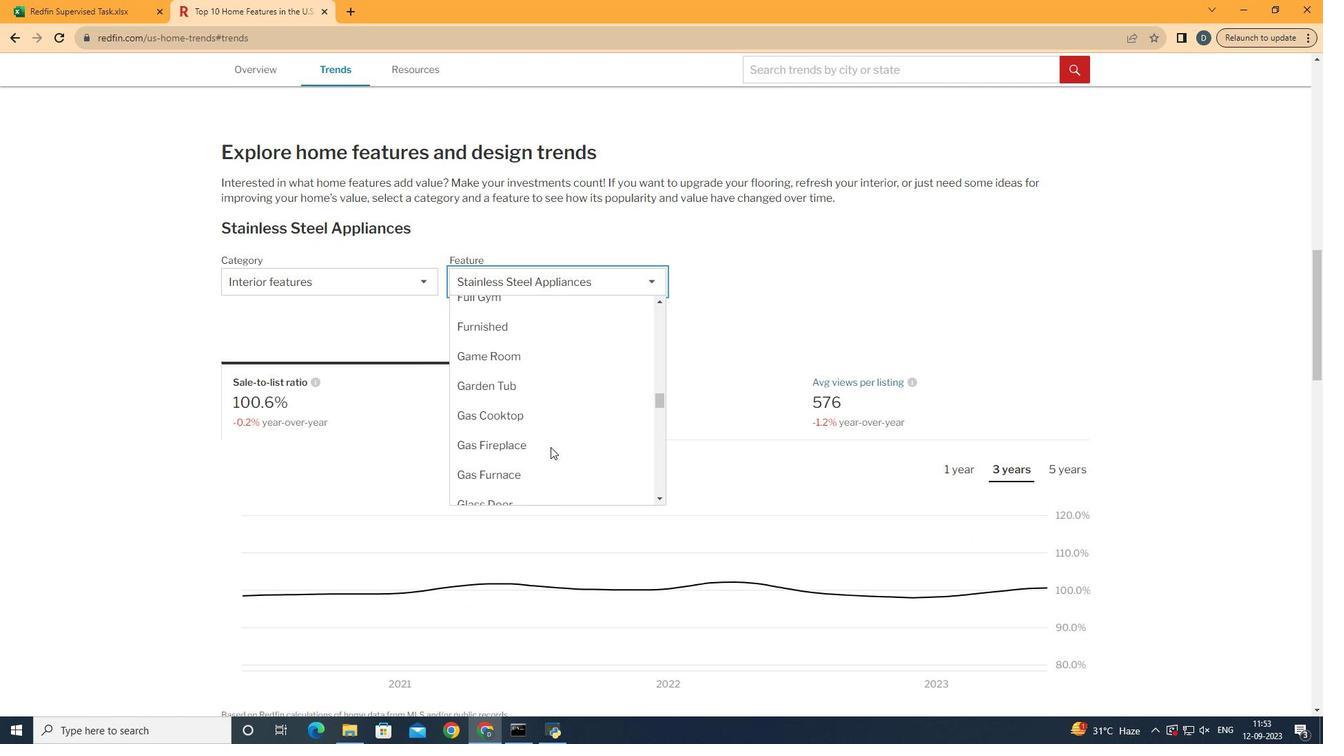
Action: Mouse moved to (557, 471)
Screenshot: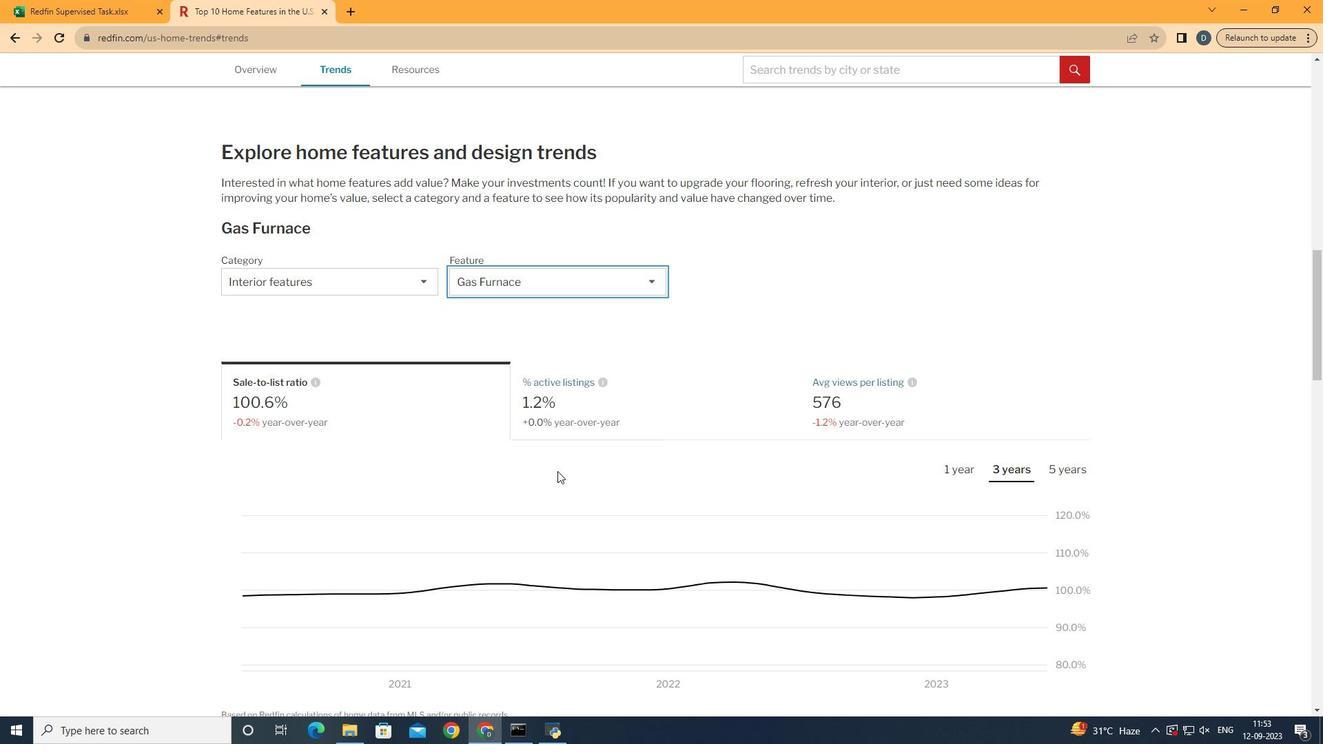 
Action: Mouse pressed left at (557, 471)
Screenshot: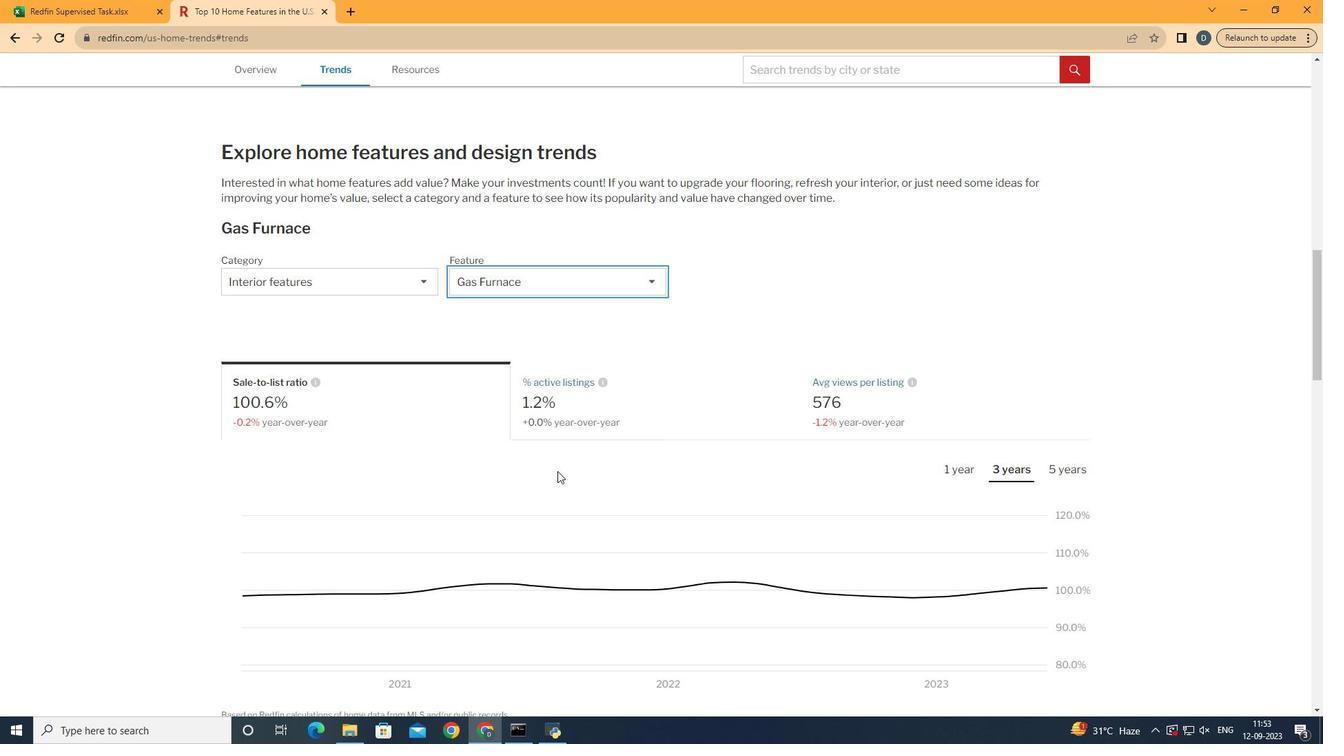
Action: Mouse moved to (692, 399)
Screenshot: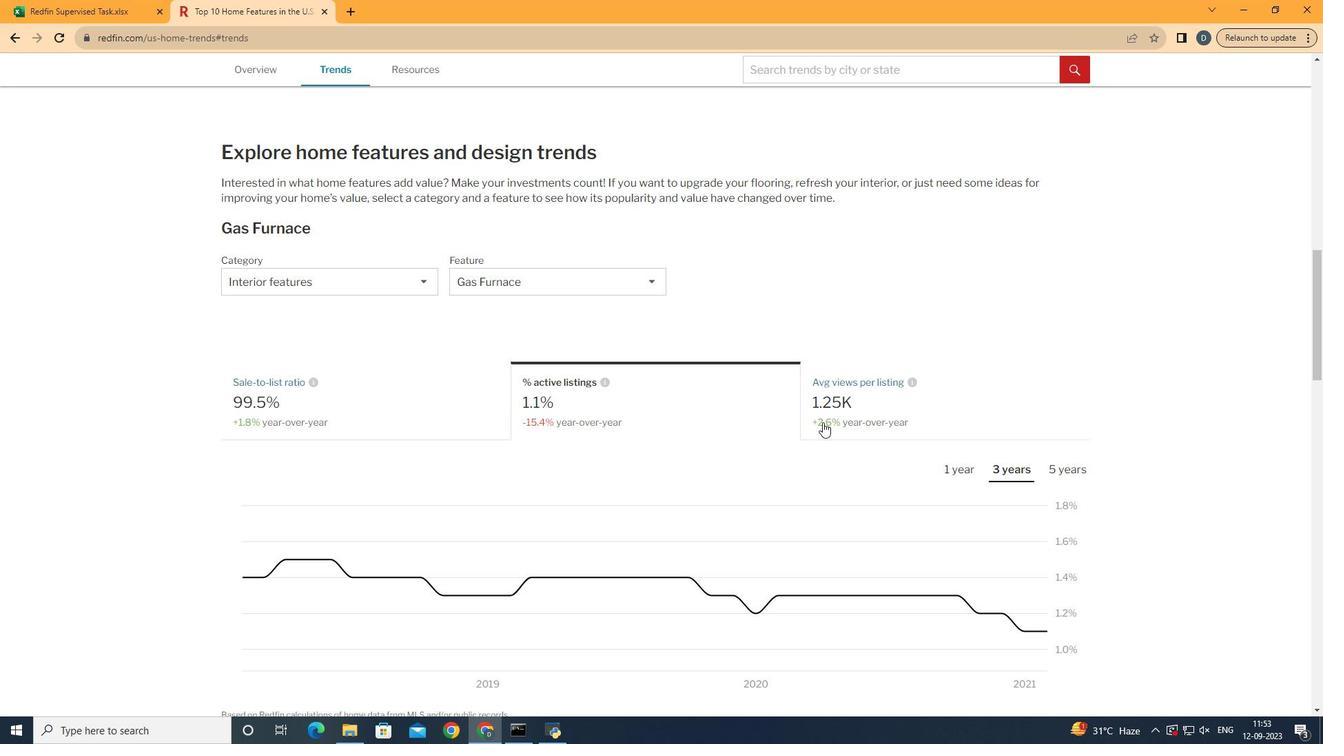 
Action: Mouse pressed left at (692, 399)
Screenshot: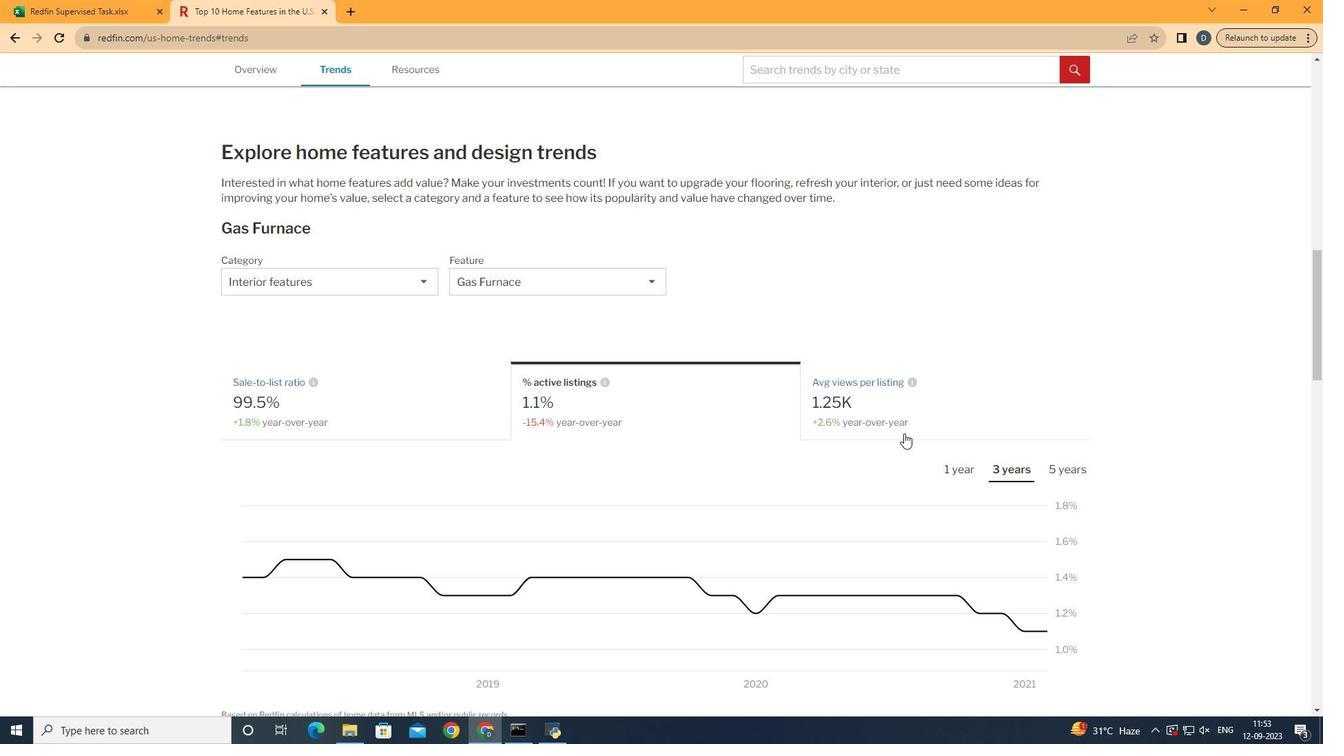 
Action: Mouse moved to (960, 465)
Screenshot: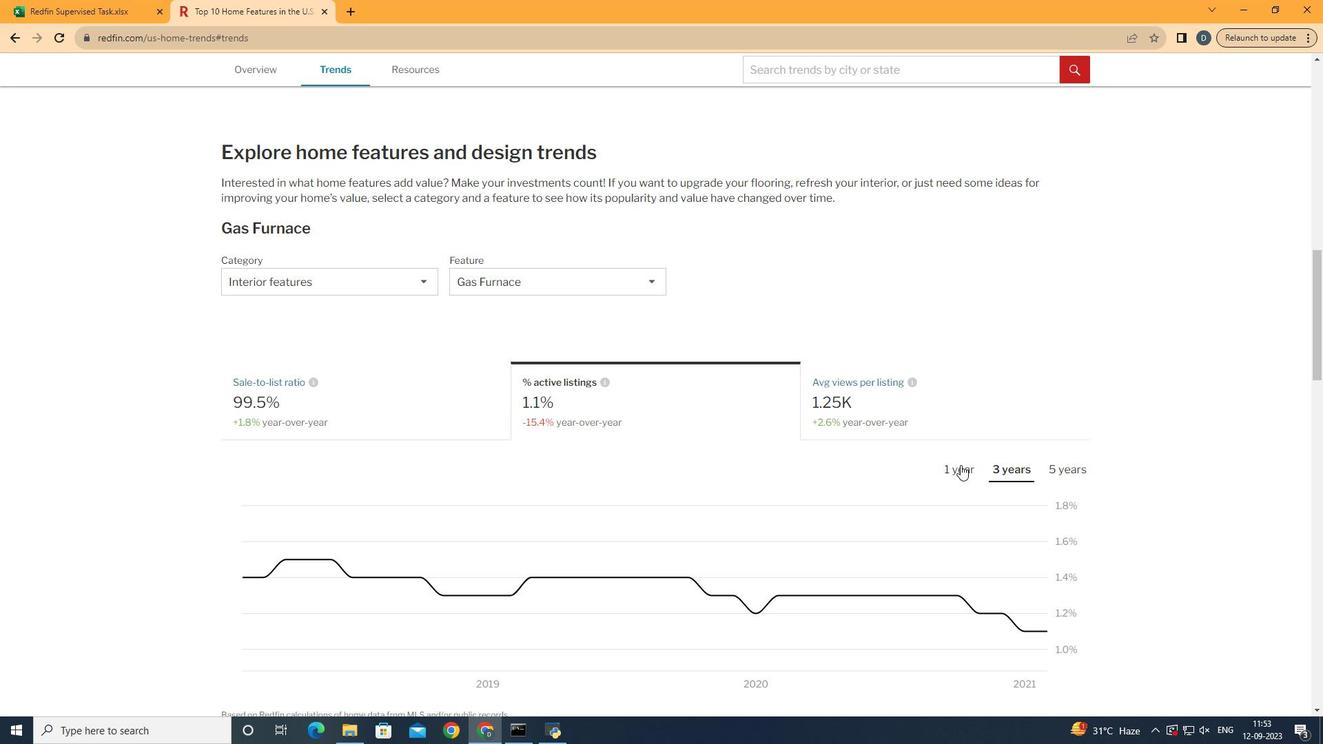 
Action: Mouse pressed left at (960, 465)
Screenshot: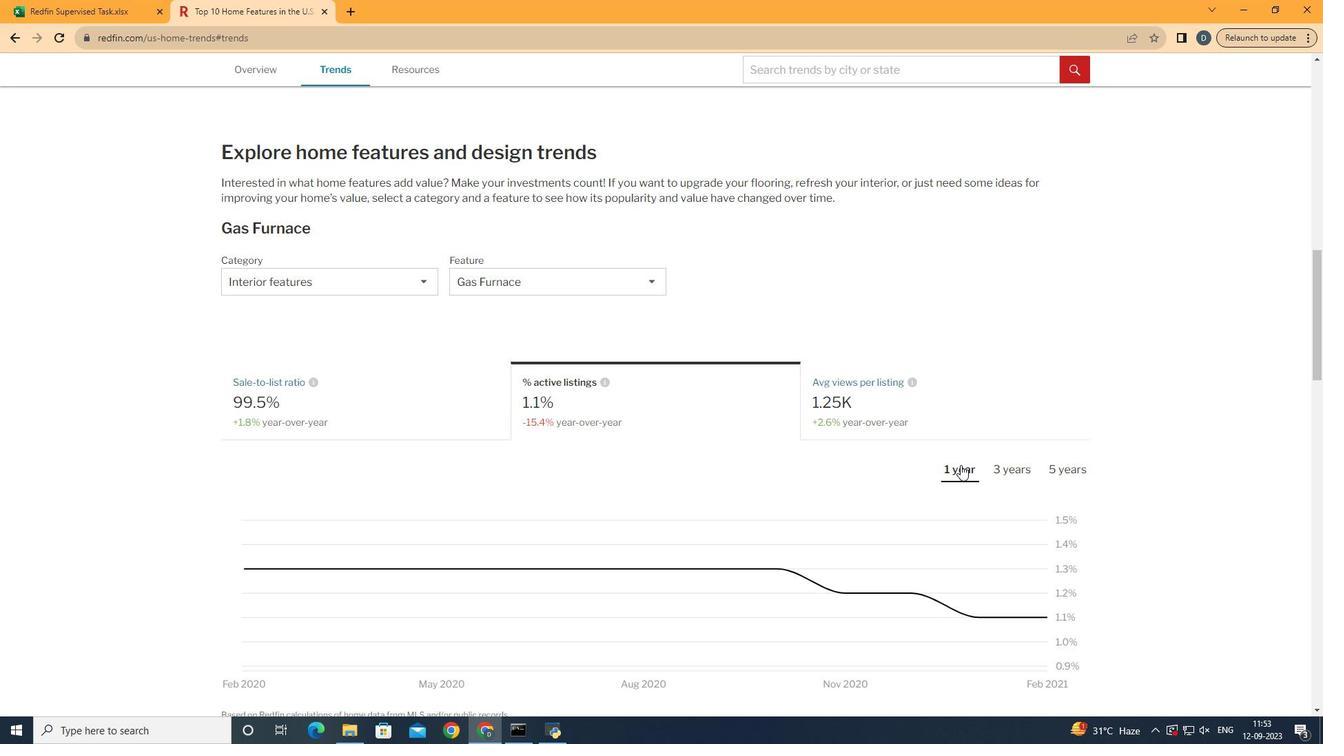 
Action: Mouse scrolled (960, 464) with delta (0, 0)
Screenshot: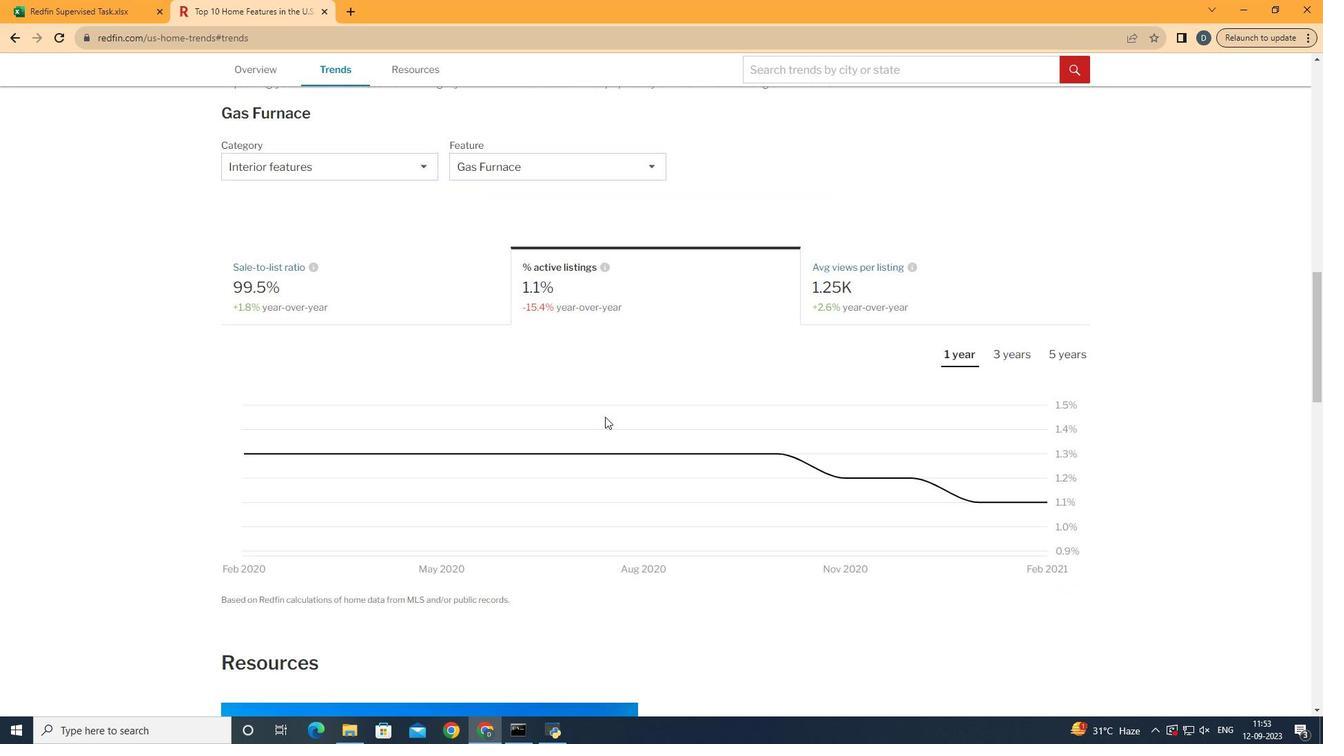 
Action: Mouse scrolled (960, 464) with delta (0, 0)
Screenshot: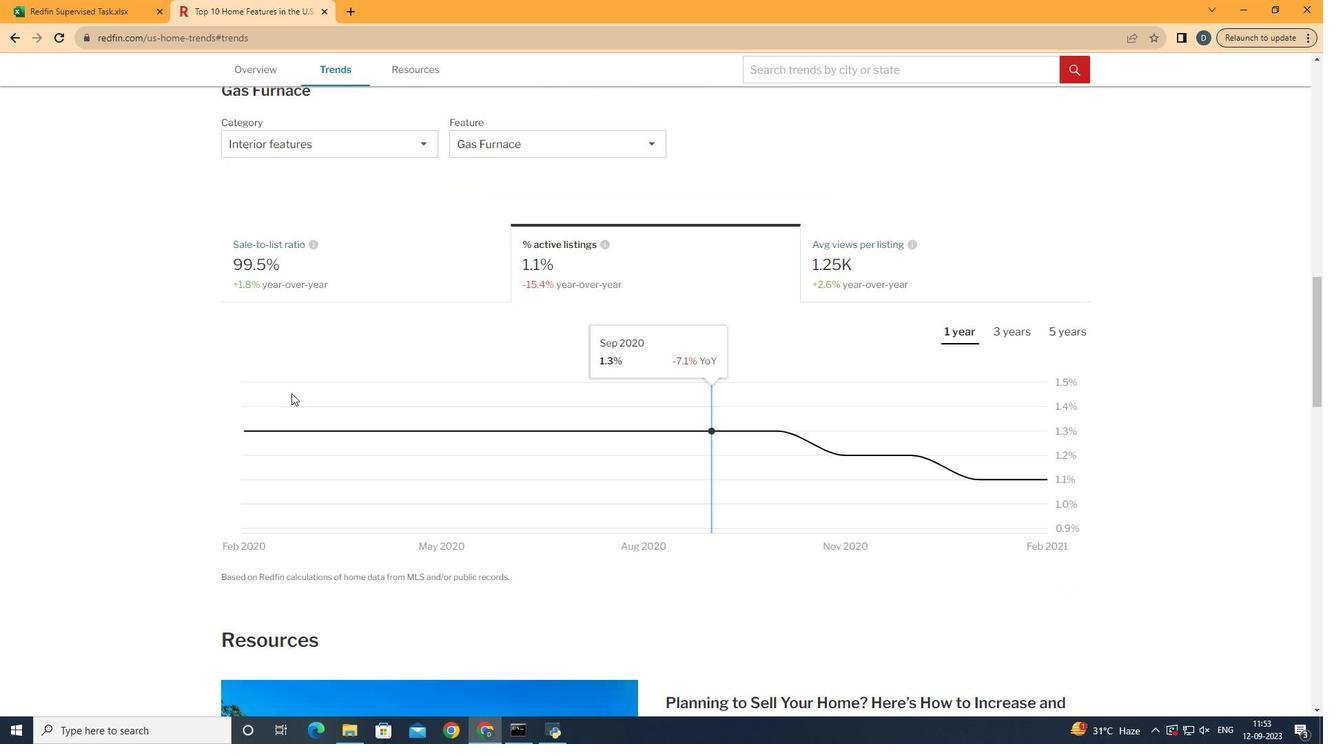 
Action: Mouse moved to (1057, 460)
Screenshot: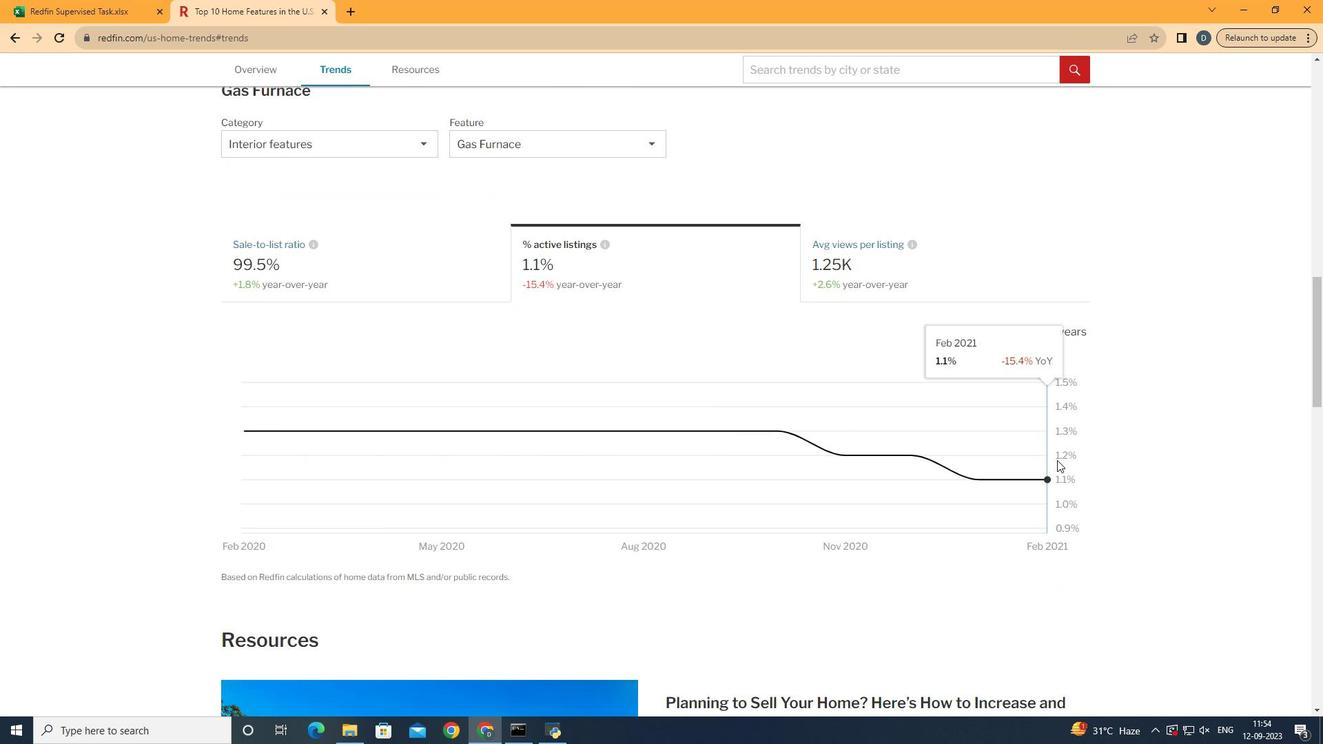 
